 Task: Delete a repository you no longer need.
Action: Mouse moved to (1213, 76)
Screenshot: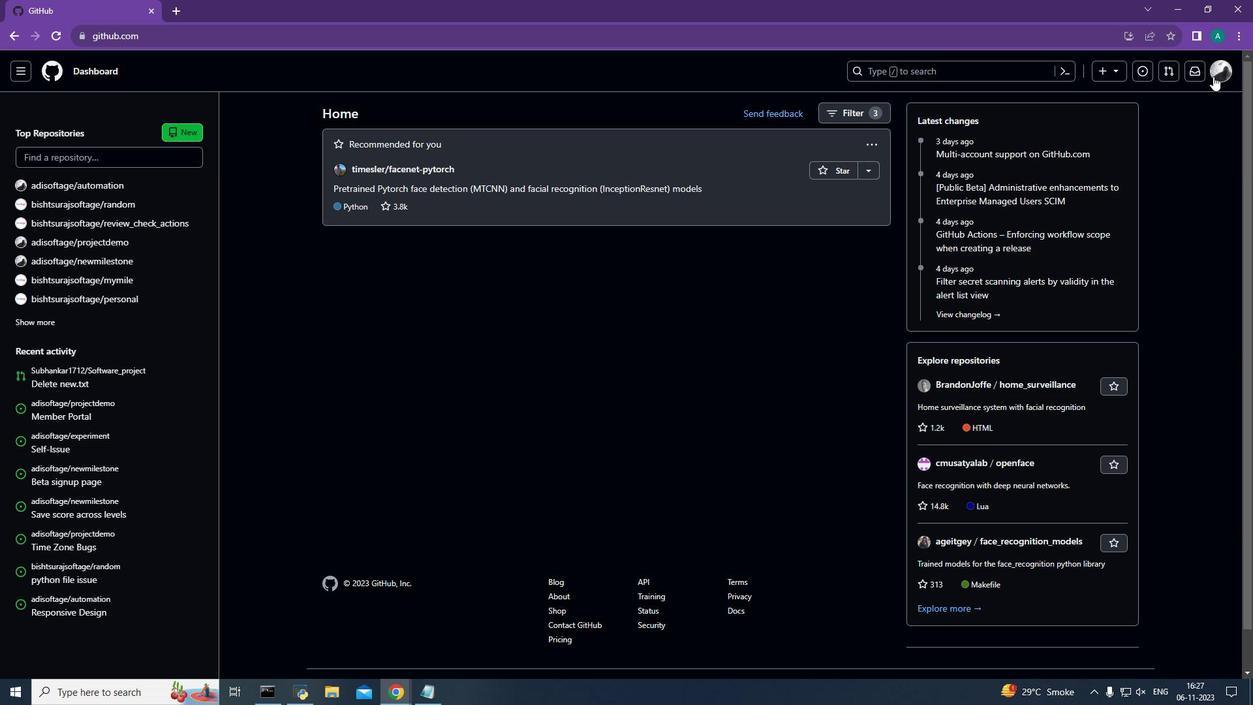 
Action: Mouse pressed left at (1213, 76)
Screenshot: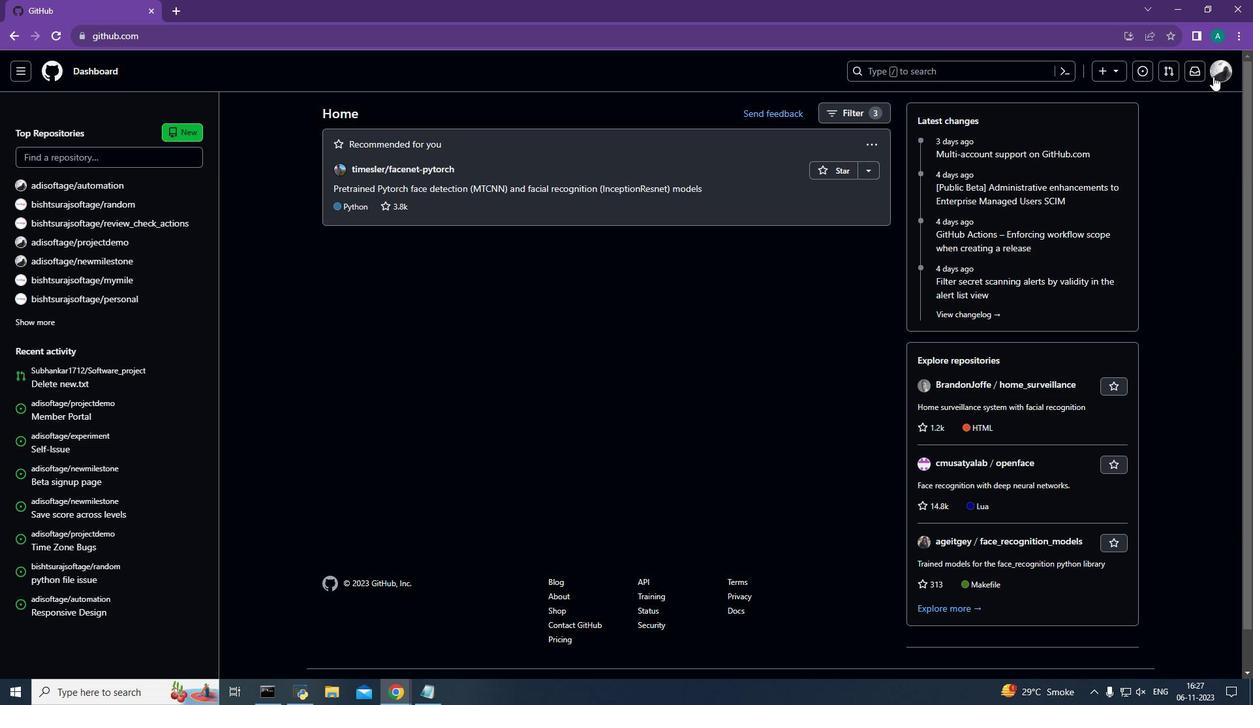 
Action: Mouse moved to (1063, 187)
Screenshot: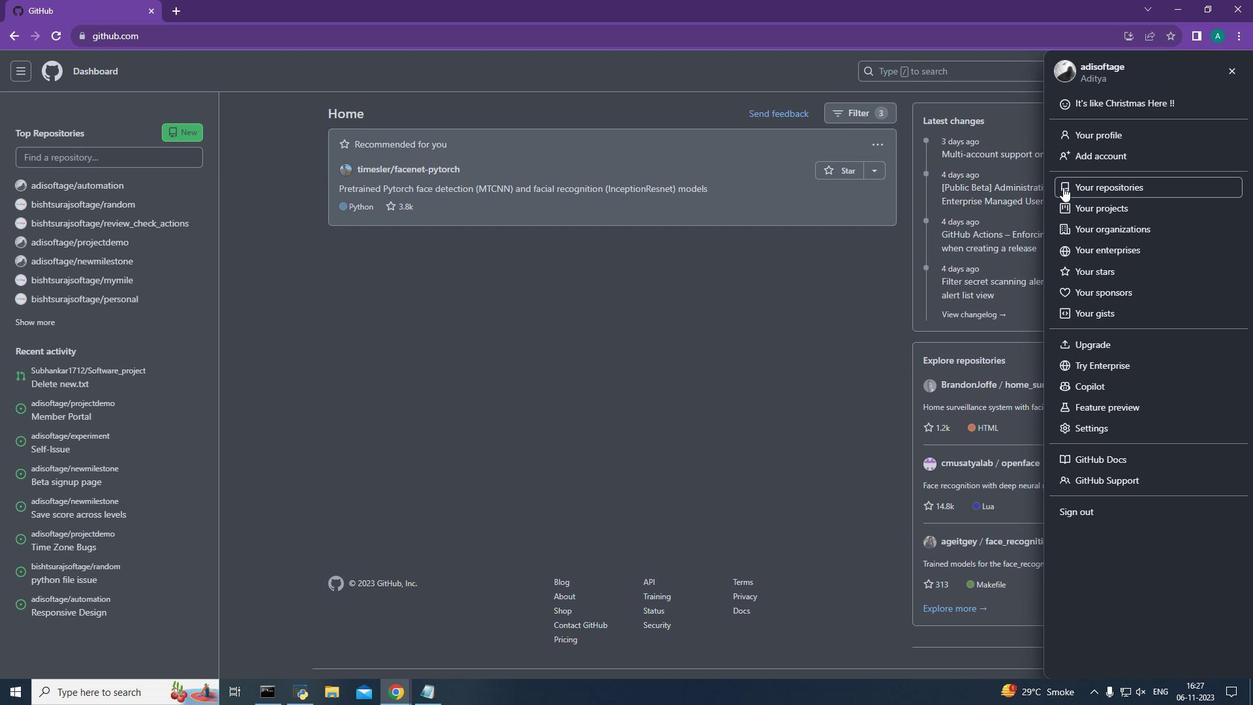 
Action: Mouse pressed left at (1063, 187)
Screenshot: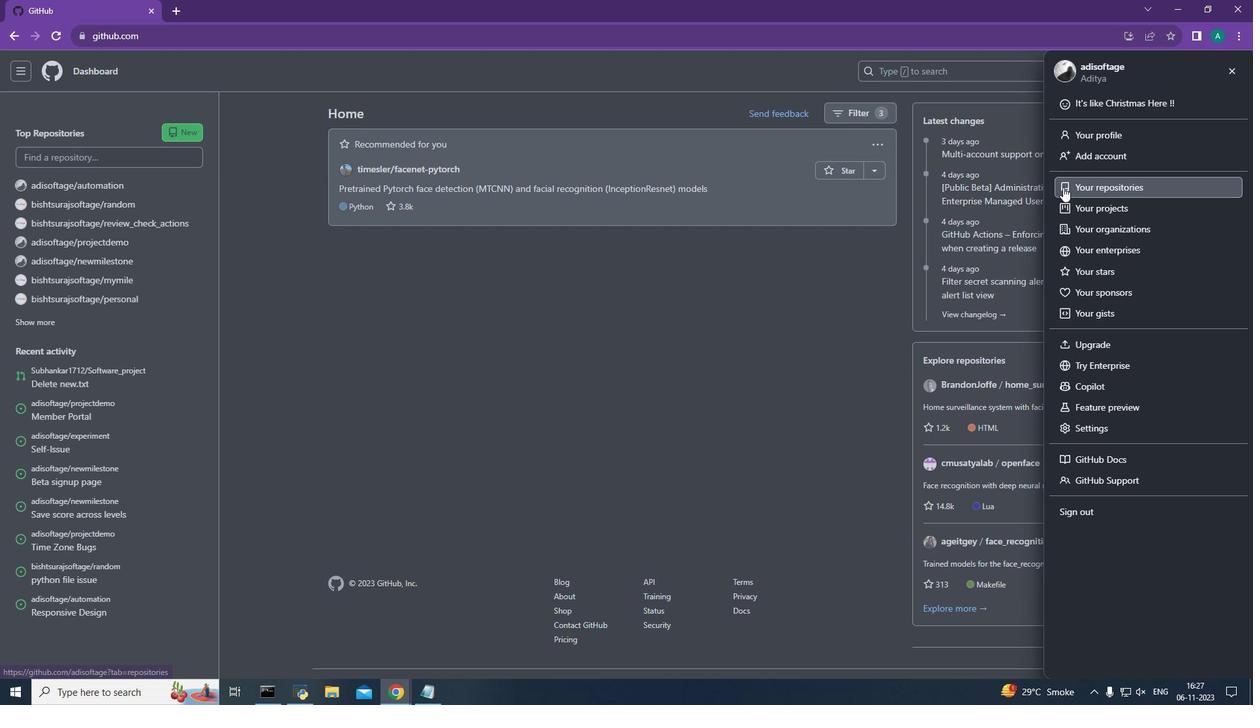 
Action: Mouse moved to (479, 365)
Screenshot: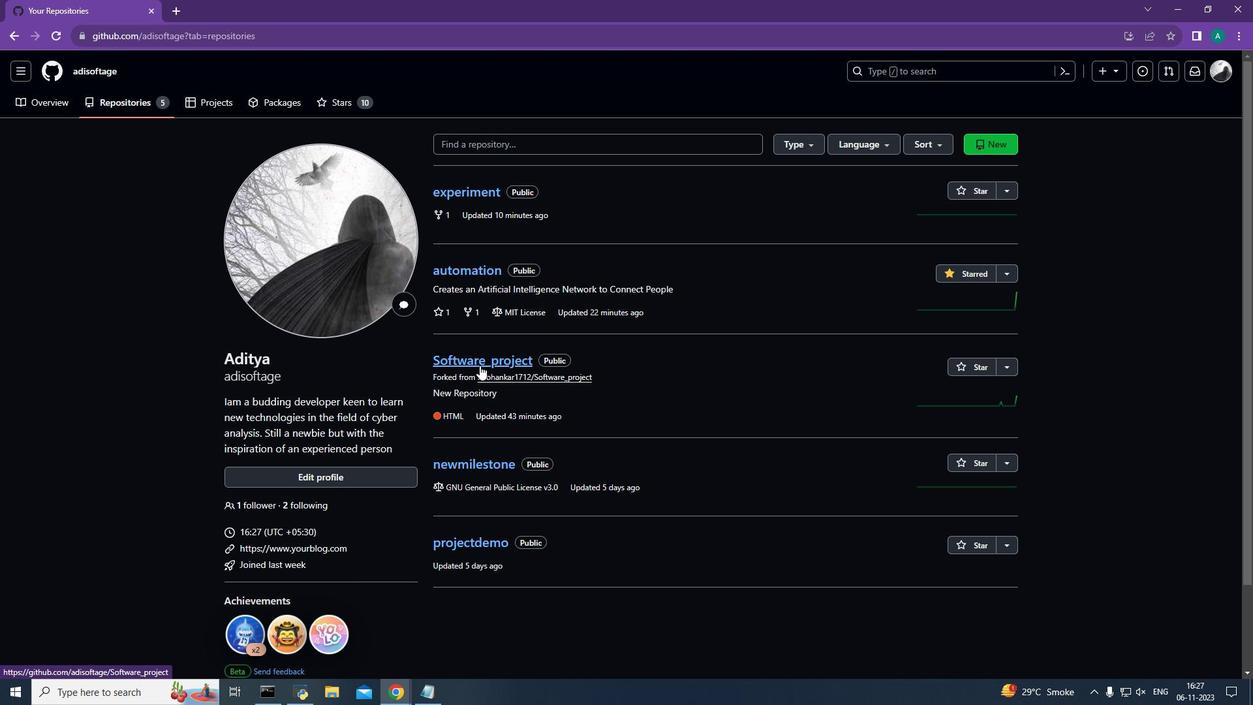 
Action: Mouse pressed left at (479, 365)
Screenshot: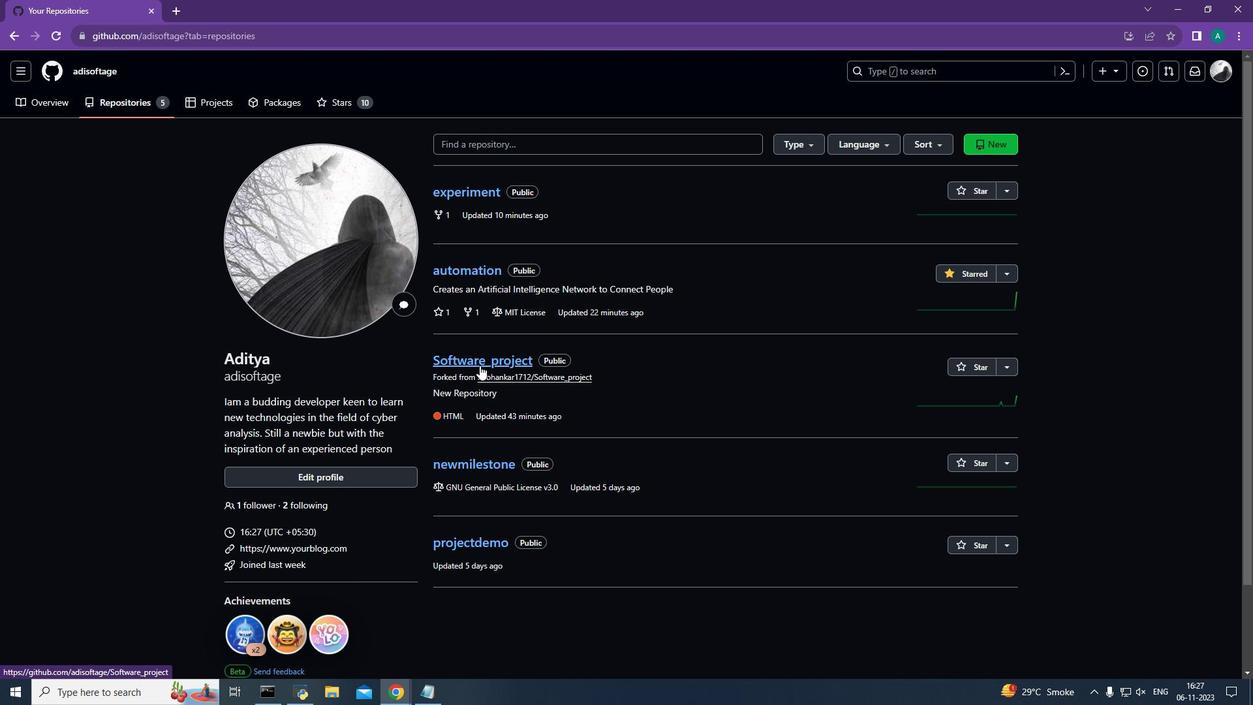 
Action: Mouse moved to (438, 95)
Screenshot: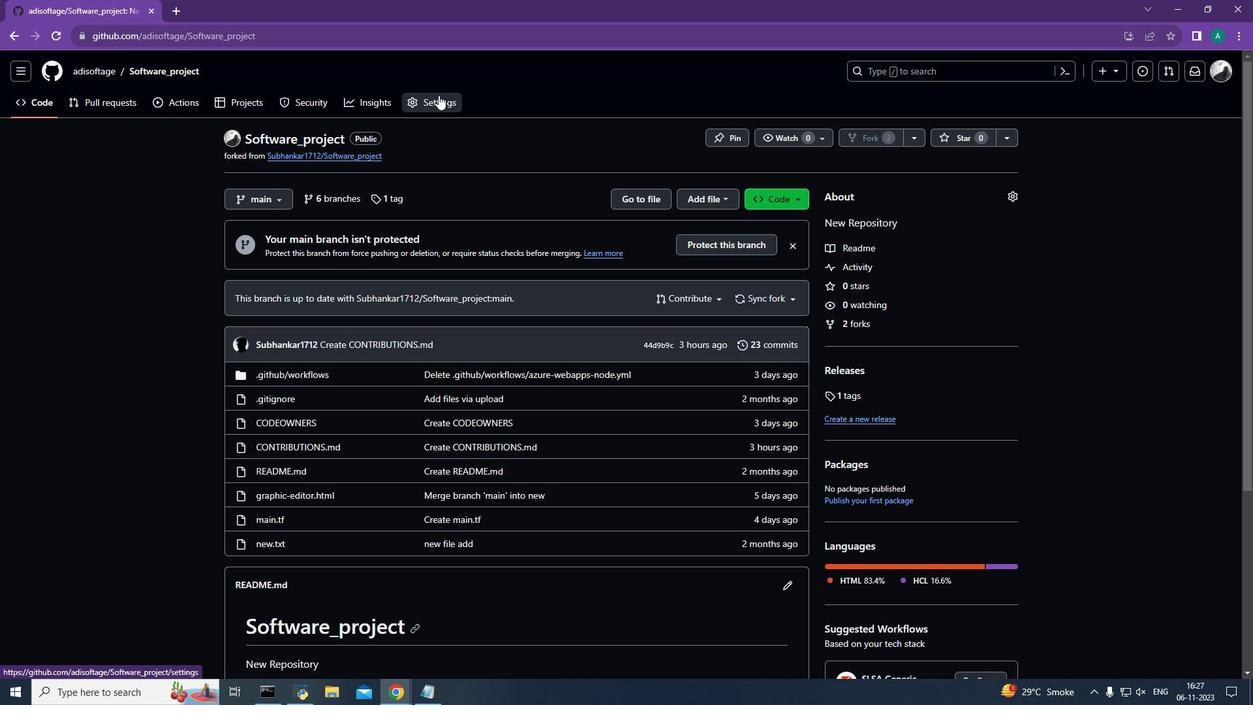 
Action: Mouse pressed left at (438, 95)
Screenshot: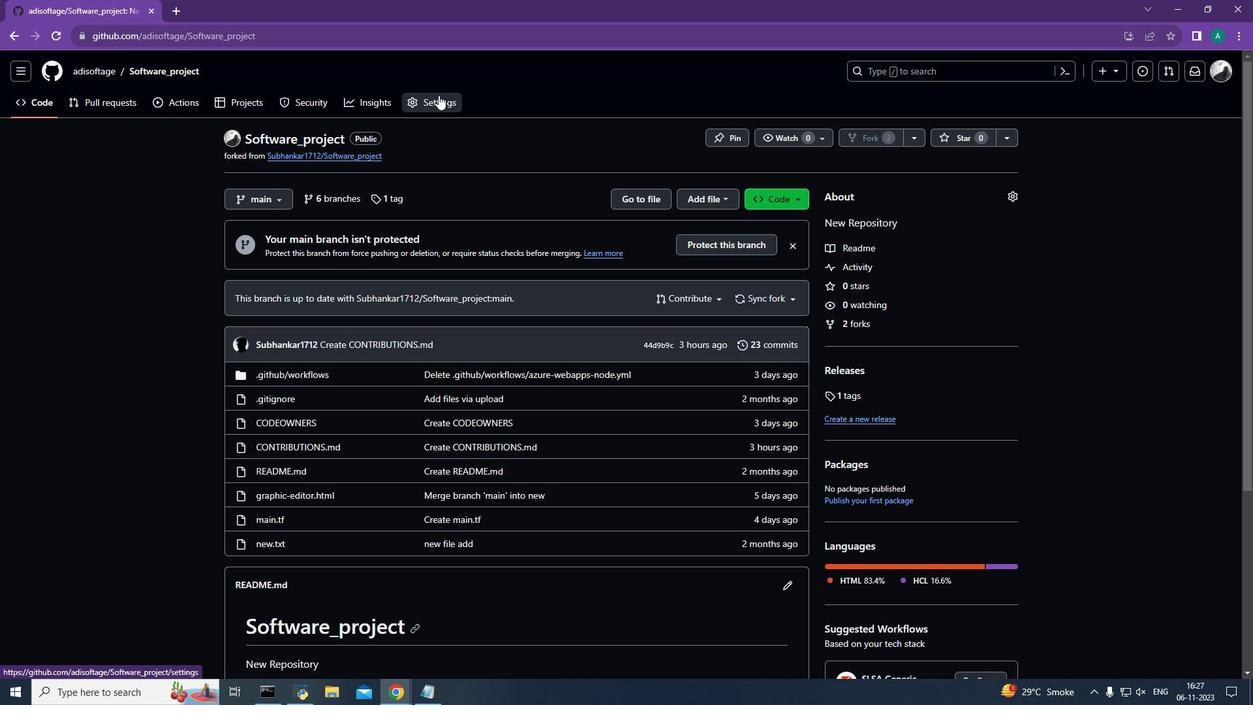 
Action: Mouse moved to (473, 242)
Screenshot: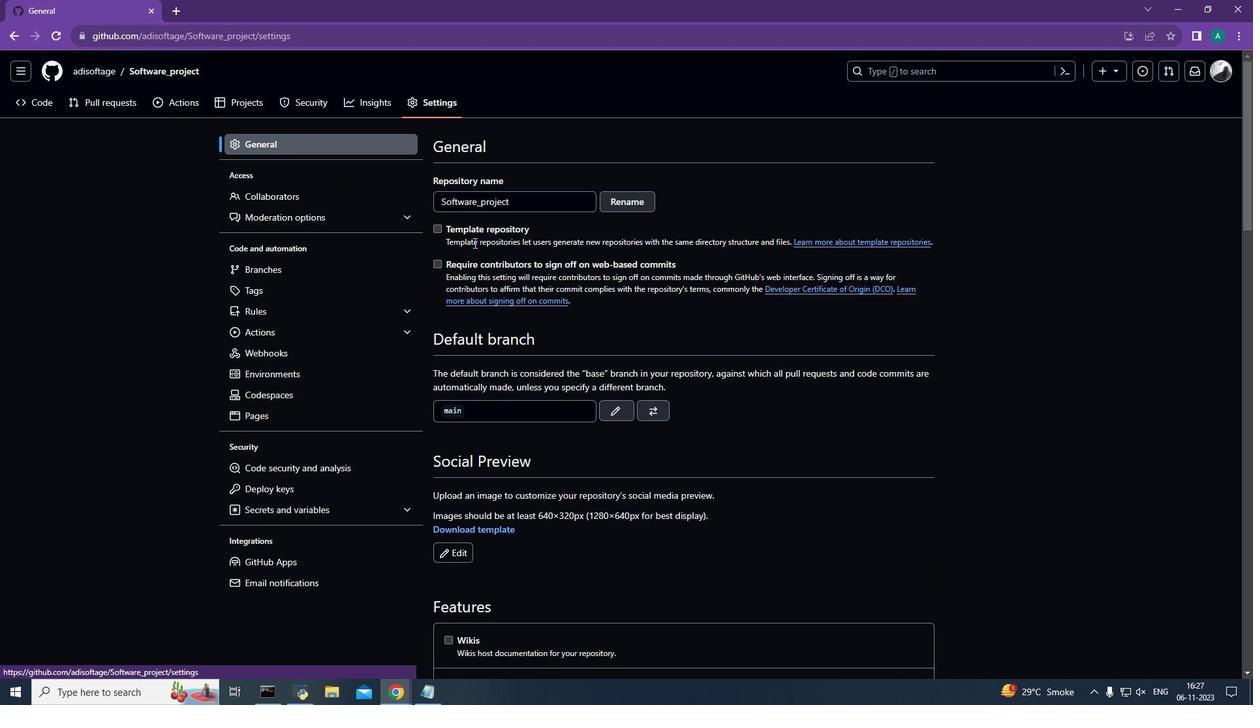 
Action: Mouse scrolled (473, 242) with delta (0, 0)
Screenshot: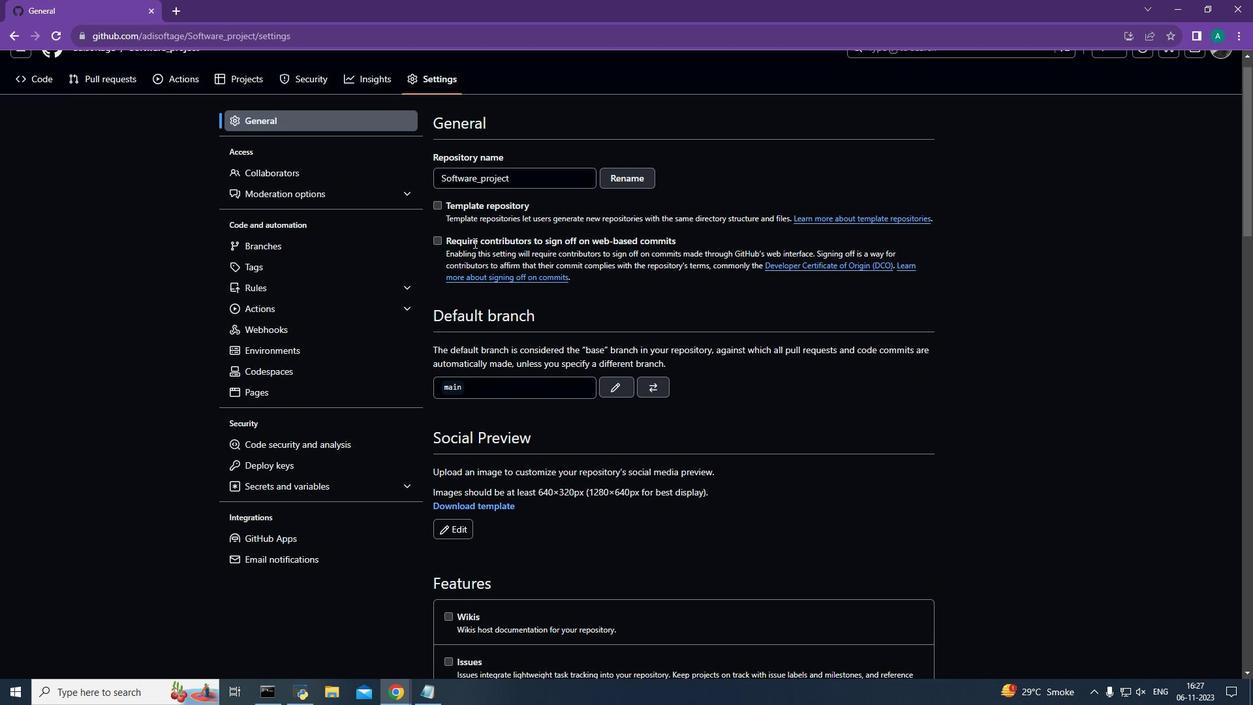 
Action: Mouse scrolled (473, 242) with delta (0, 0)
Screenshot: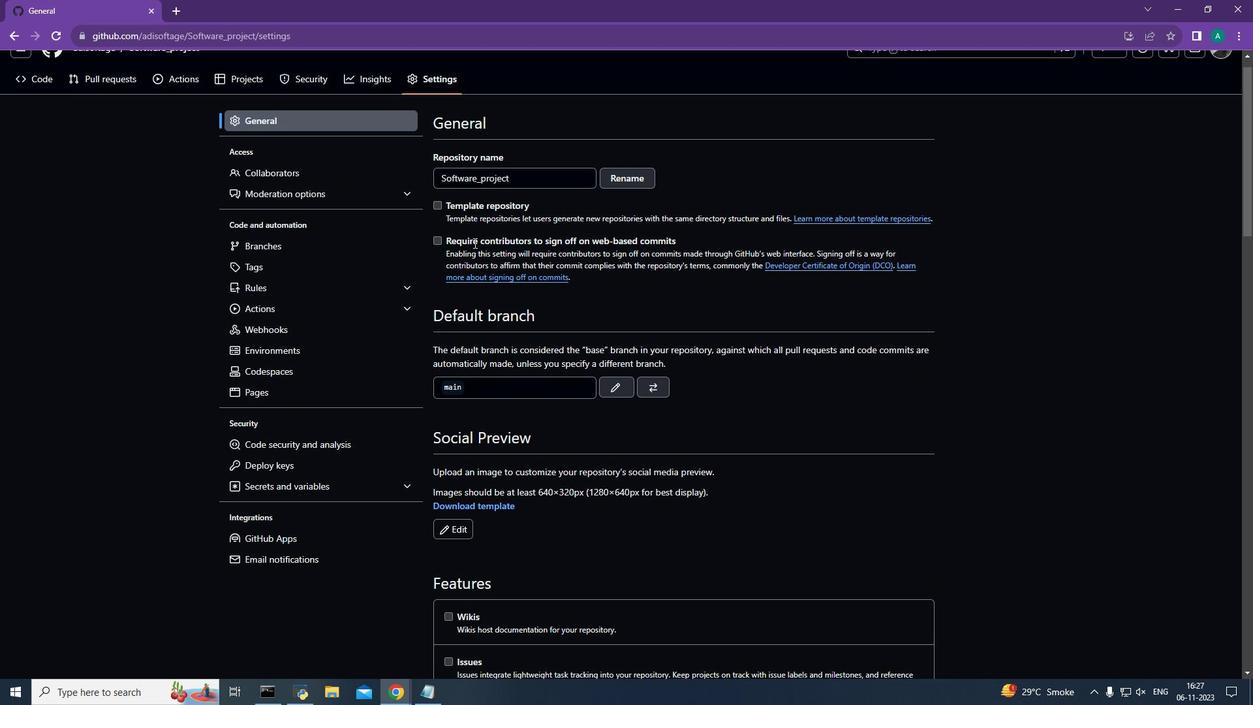 
Action: Mouse scrolled (473, 242) with delta (0, 0)
Screenshot: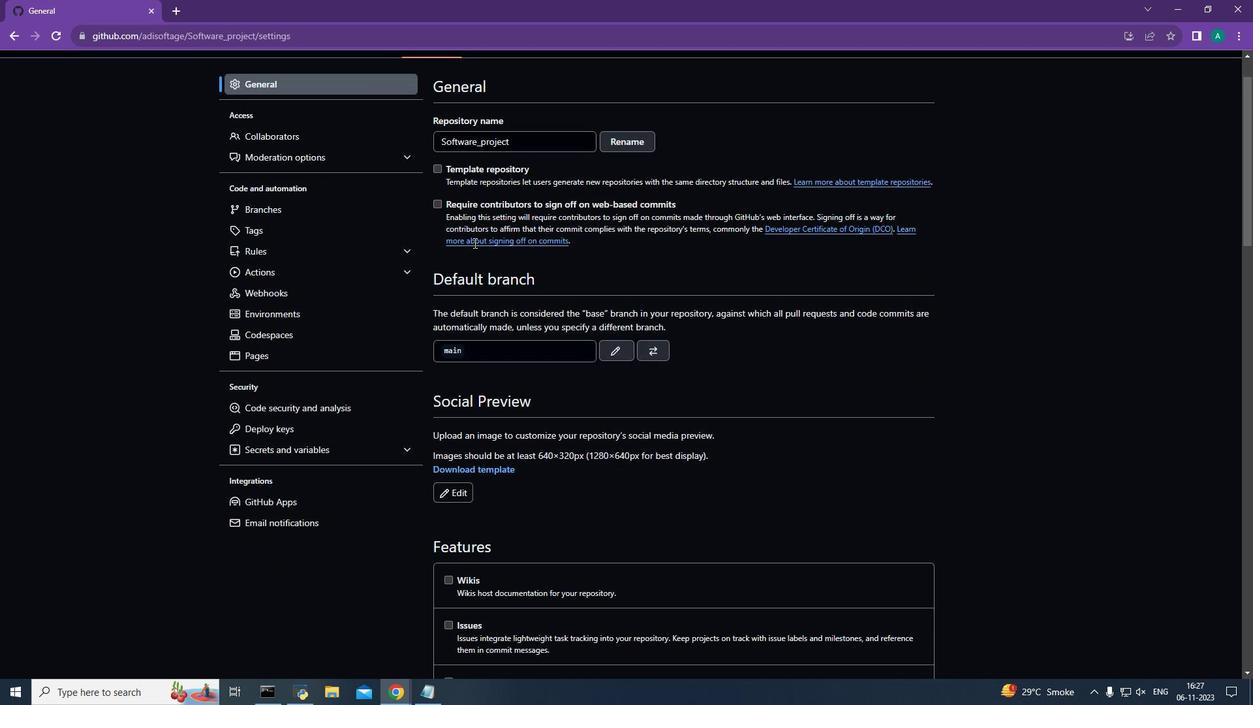 
Action: Mouse scrolled (473, 242) with delta (0, 0)
Screenshot: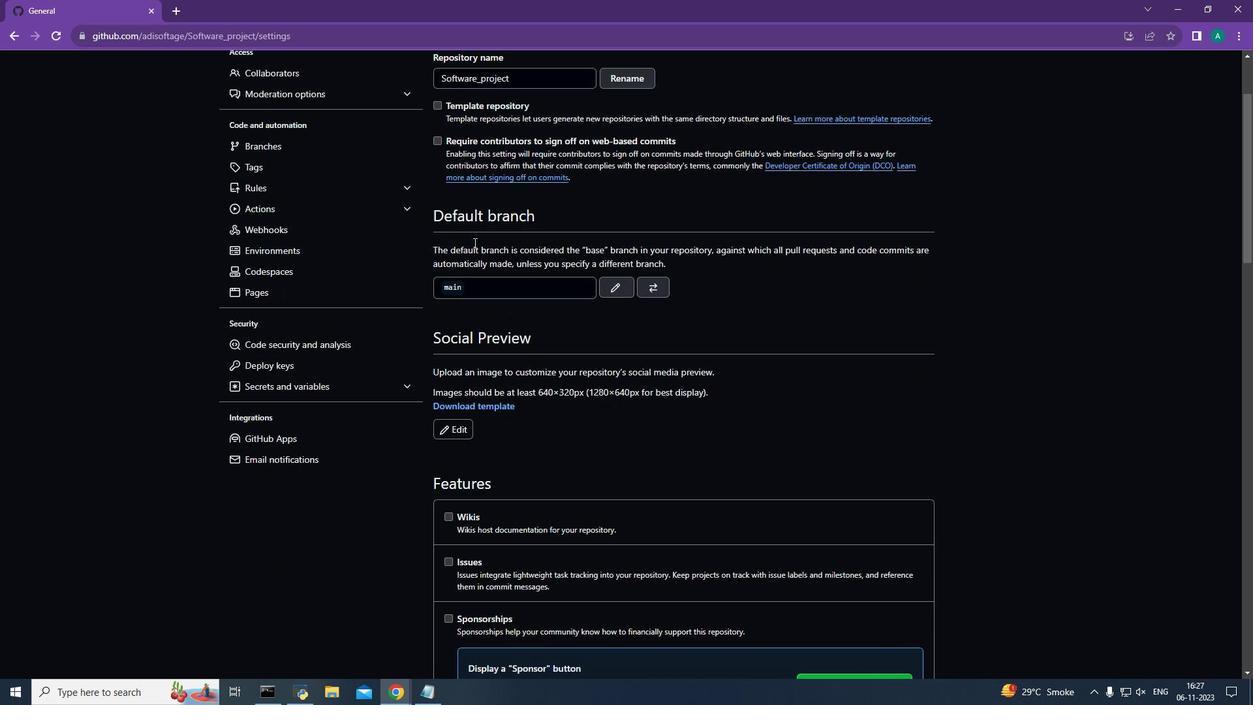 
Action: Mouse moved to (515, 250)
Screenshot: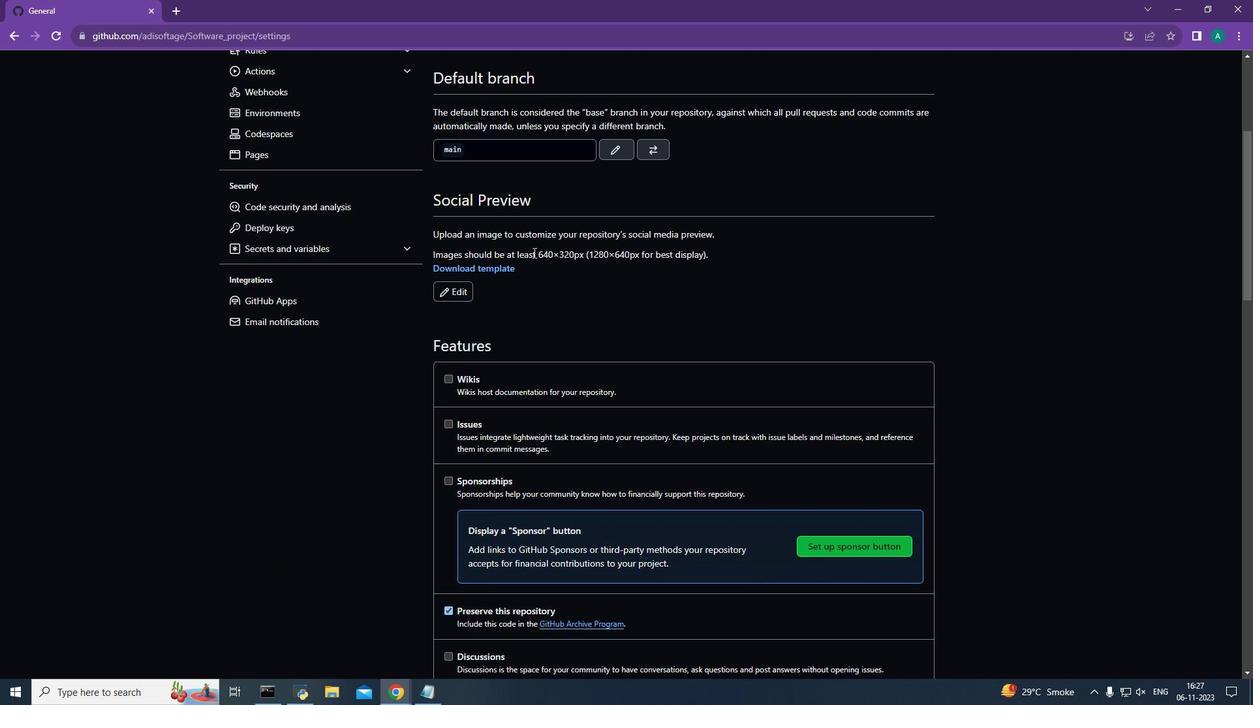 
Action: Mouse scrolled (515, 250) with delta (0, 0)
Screenshot: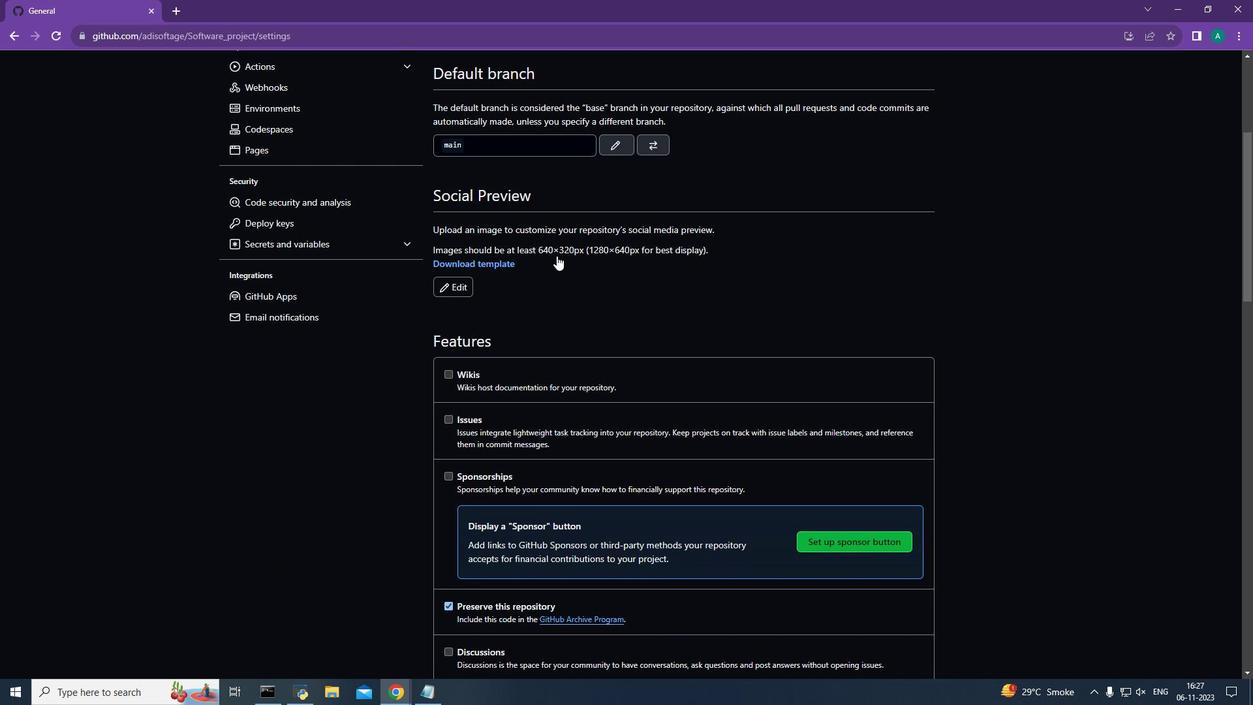 
Action: Mouse moved to (528, 252)
Screenshot: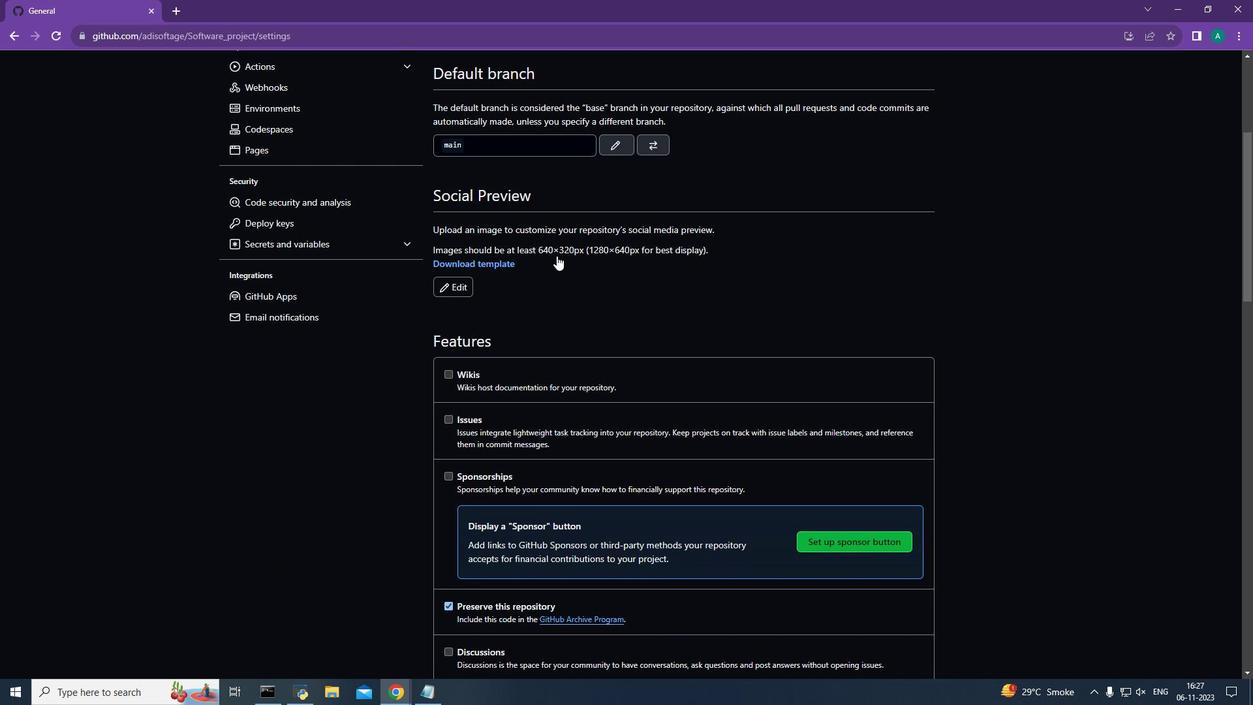 
Action: Mouse scrolled (528, 251) with delta (0, 0)
Screenshot: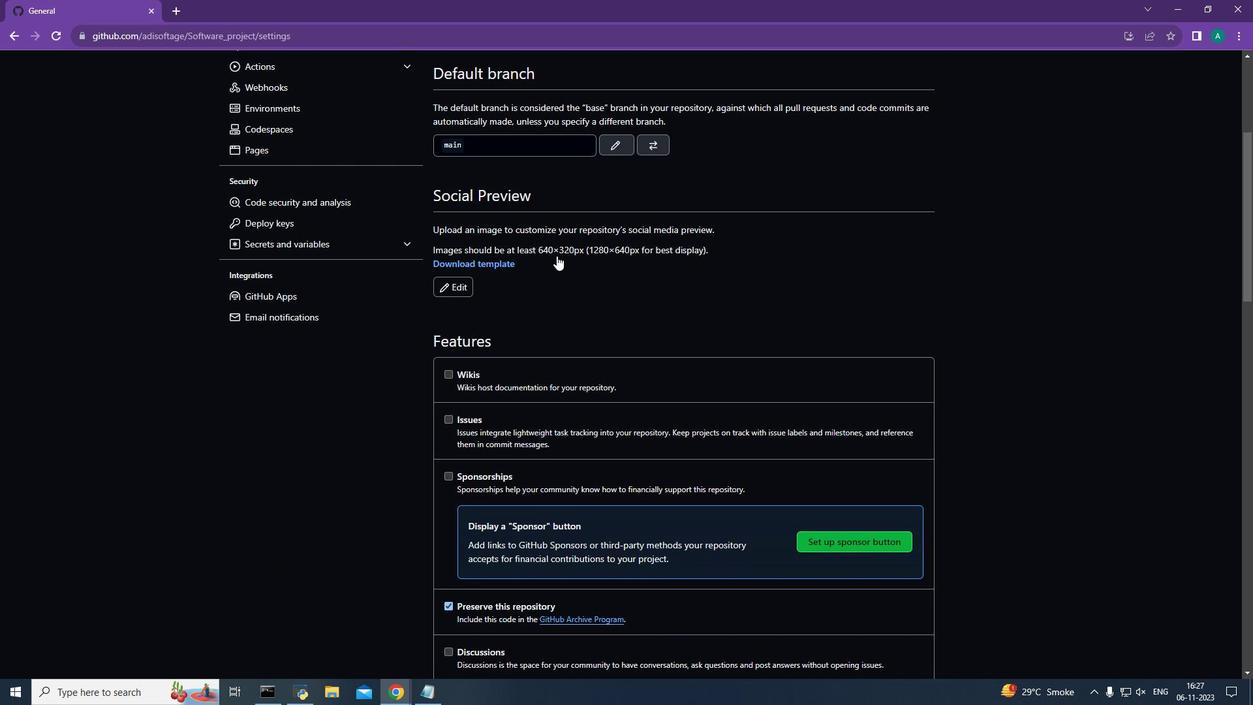 
Action: Mouse moved to (552, 255)
Screenshot: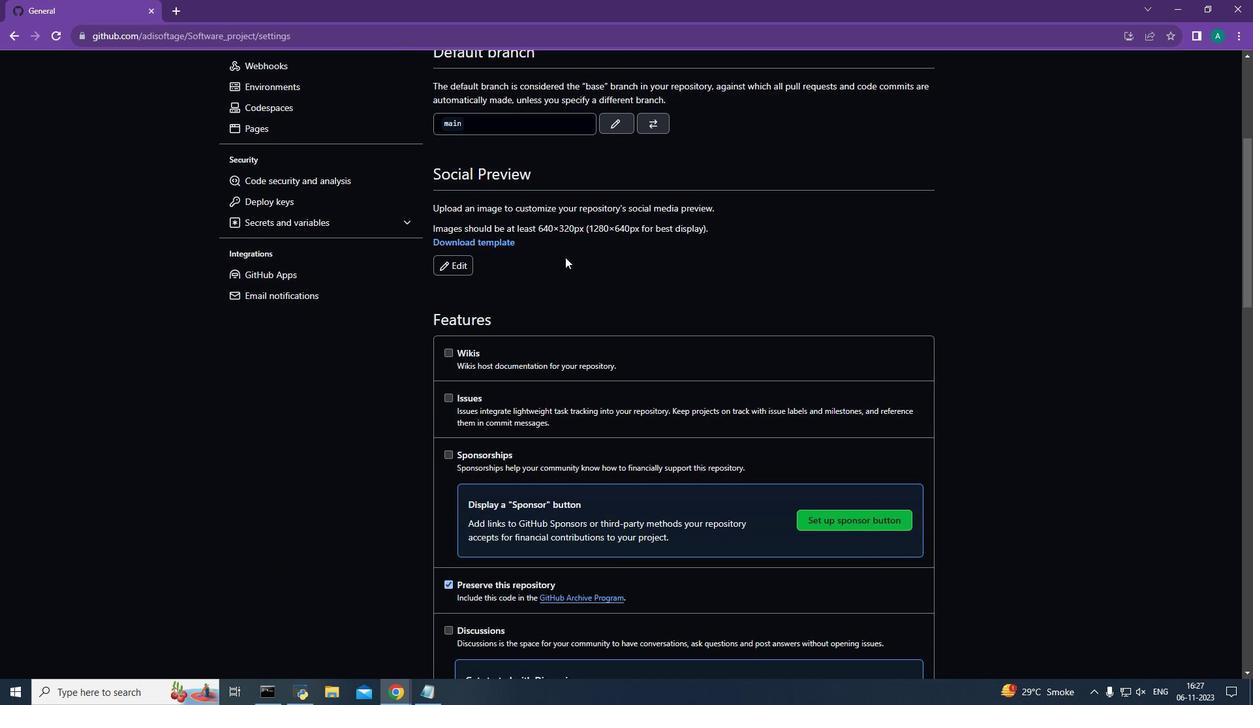 
Action: Mouse scrolled (549, 254) with delta (0, 0)
Screenshot: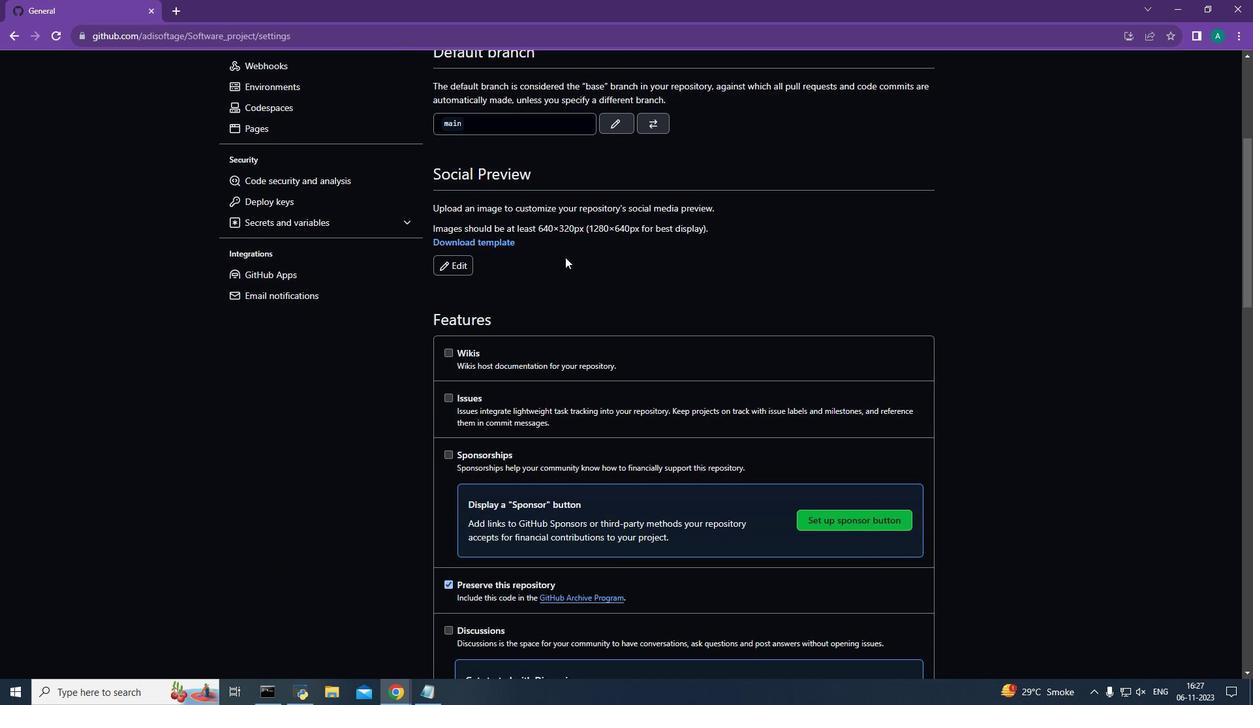 
Action: Mouse moved to (567, 257)
Screenshot: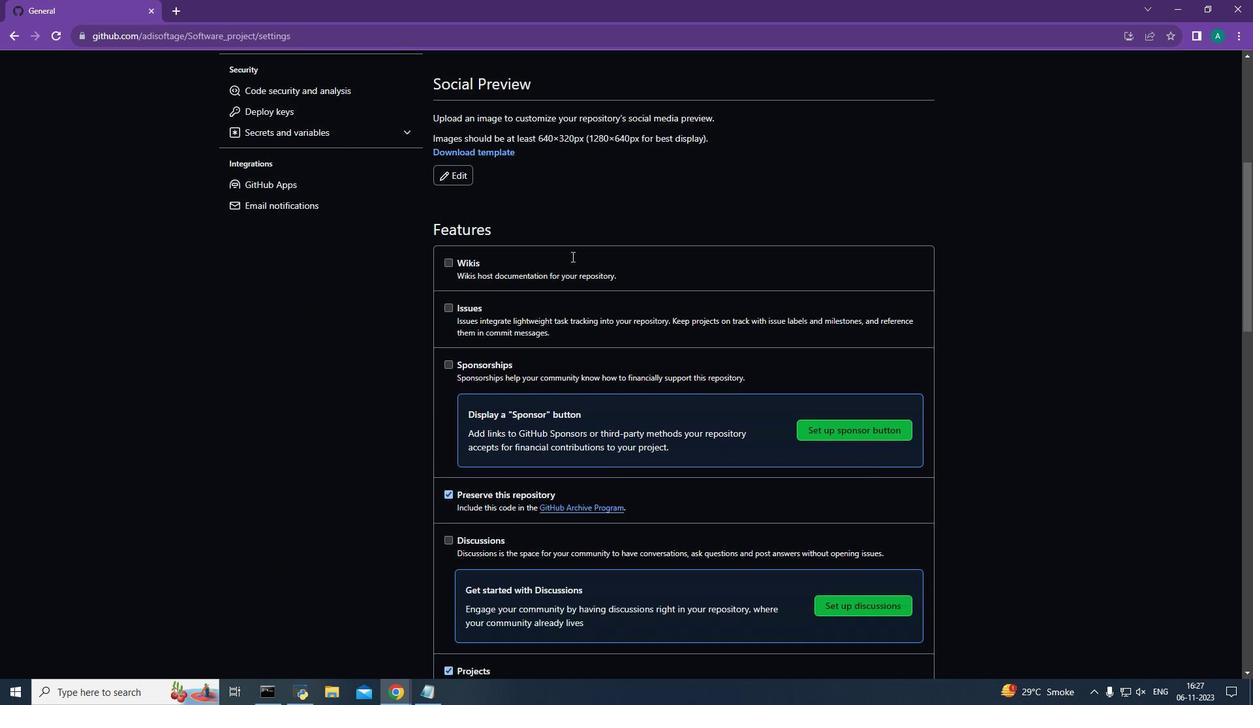 
Action: Mouse scrolled (567, 256) with delta (0, 0)
Screenshot: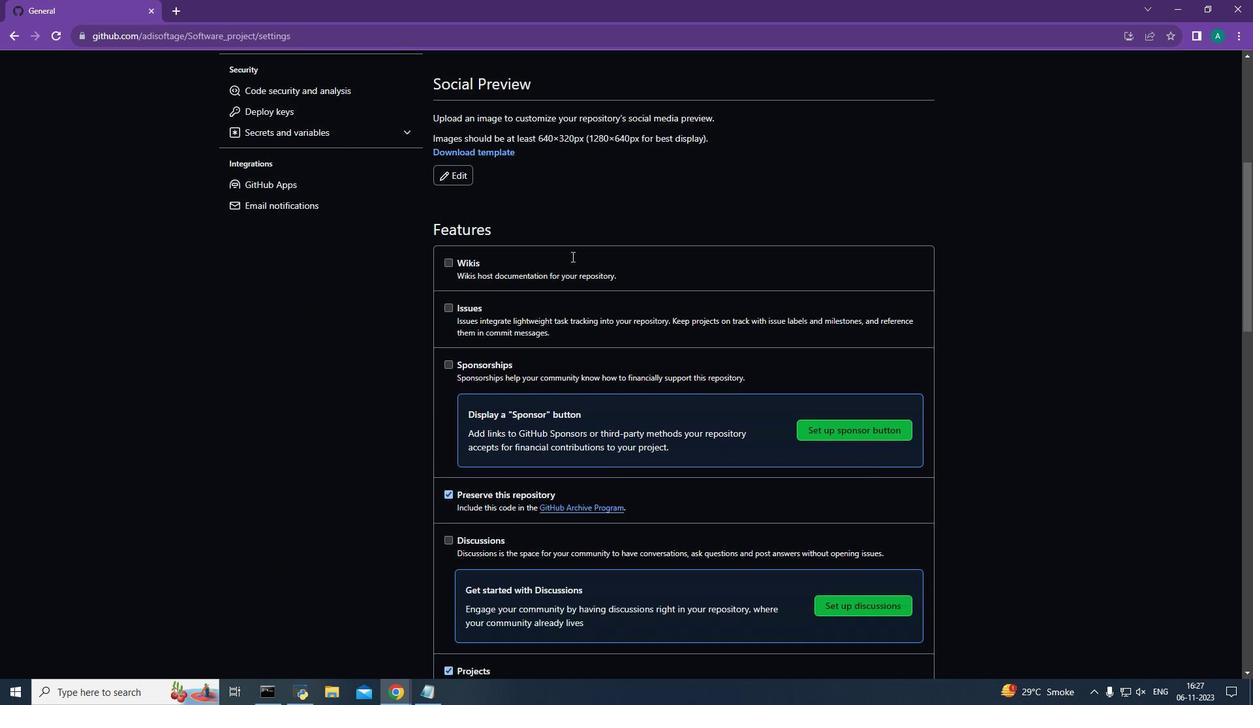 
Action: Mouse moved to (589, 267)
Screenshot: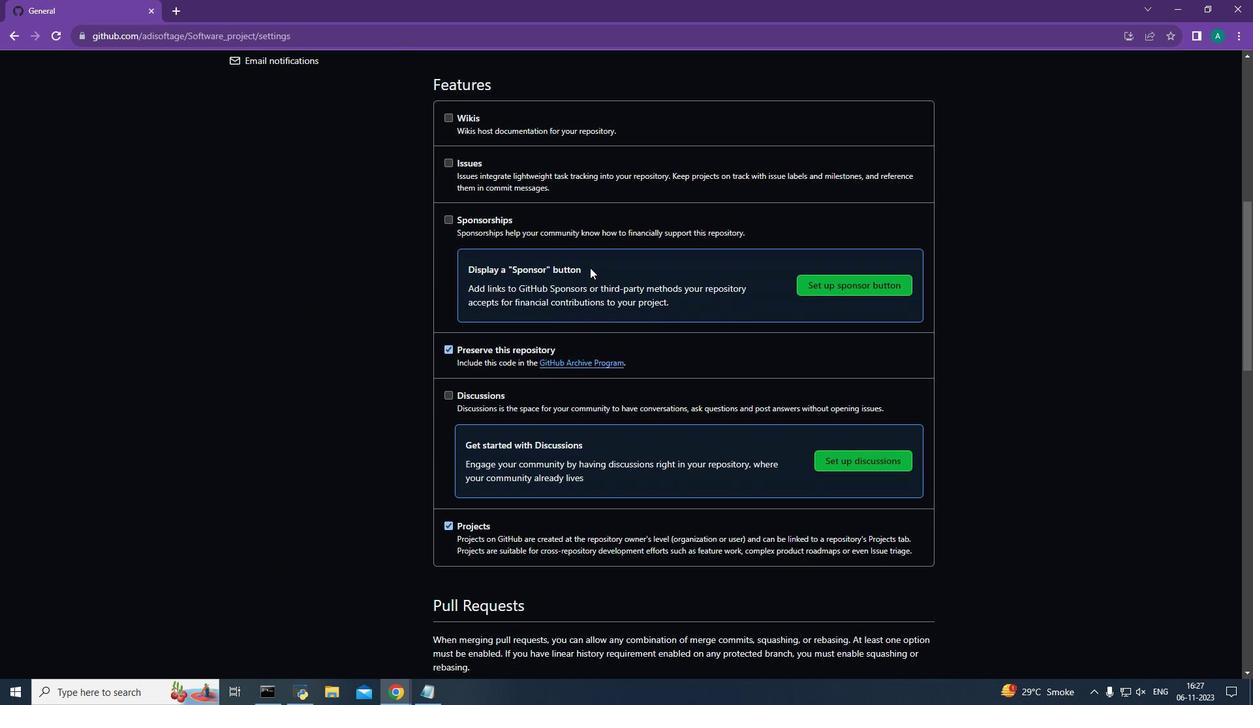 
Action: Mouse scrolled (589, 267) with delta (0, 0)
Screenshot: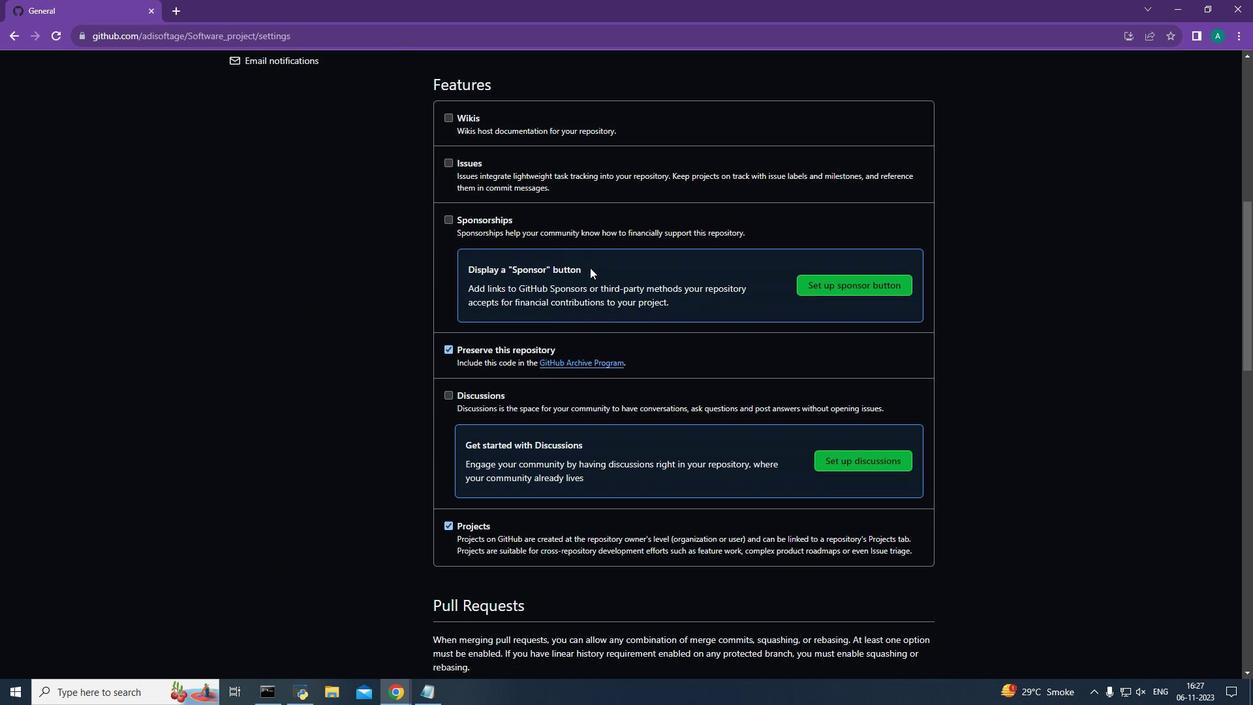 
Action: Mouse moved to (590, 267)
Screenshot: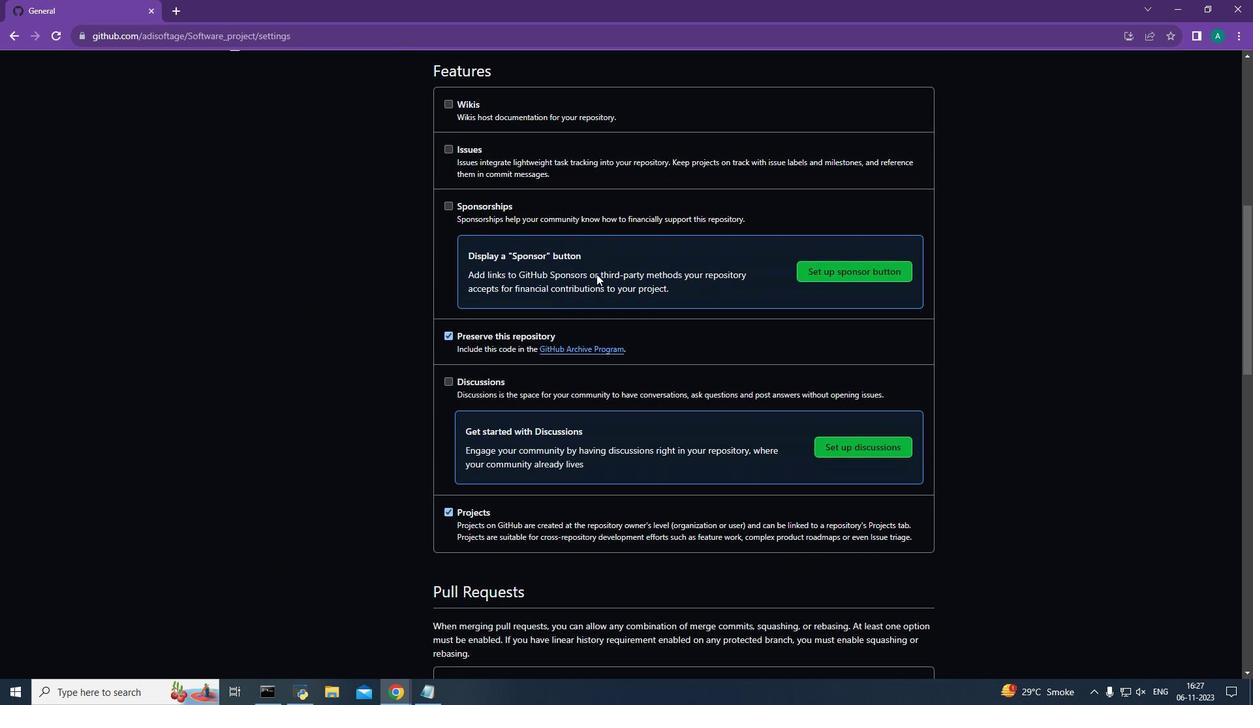 
Action: Mouse scrolled (590, 267) with delta (0, 0)
Screenshot: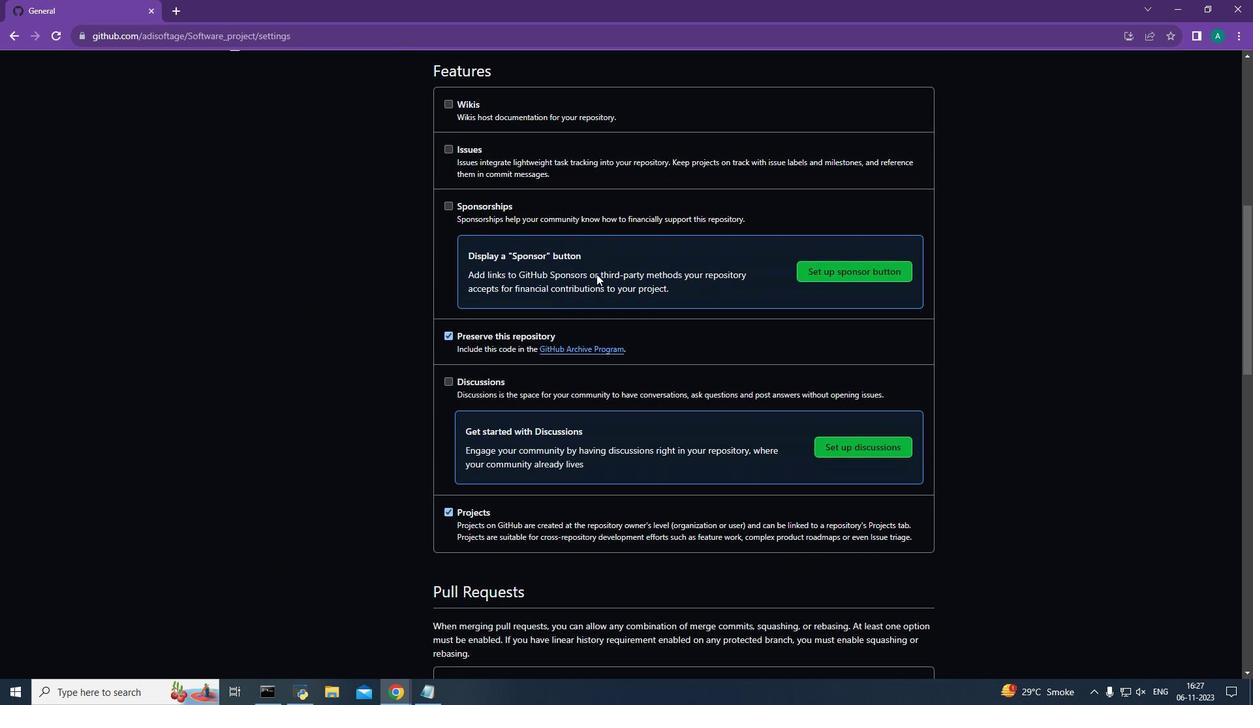 
Action: Mouse scrolled (590, 267) with delta (0, 0)
Screenshot: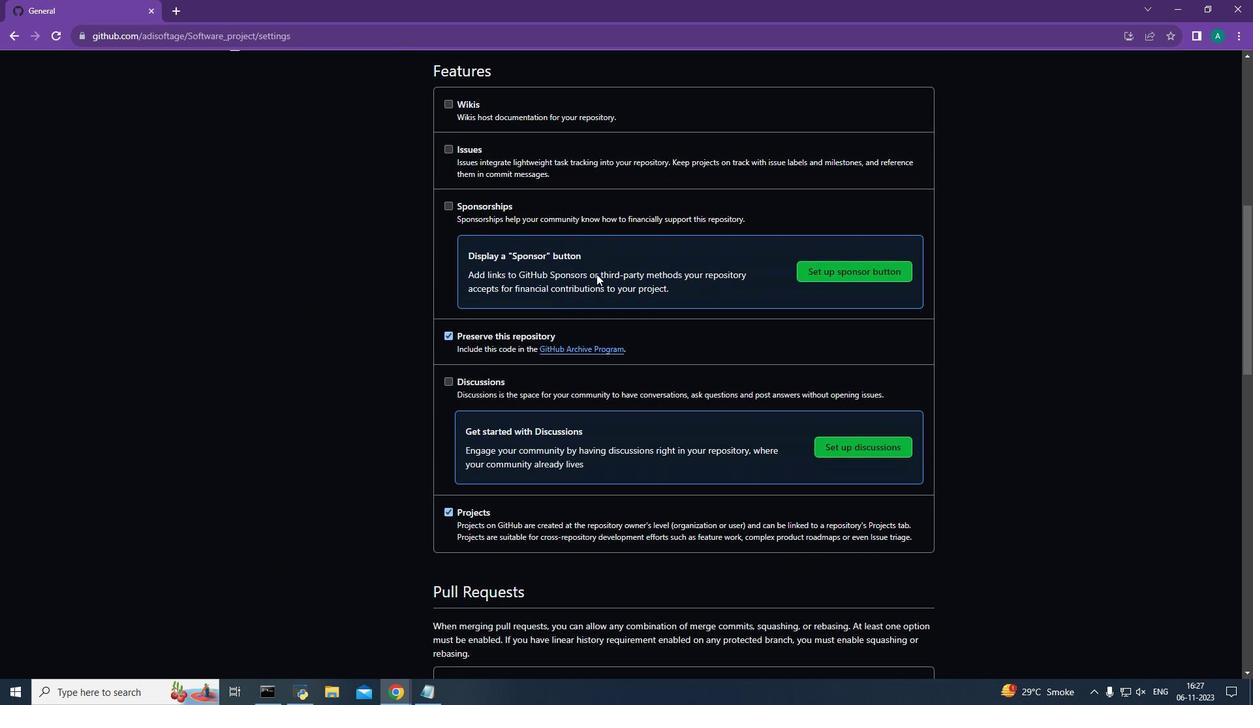 
Action: Mouse scrolled (590, 267) with delta (0, 0)
Screenshot: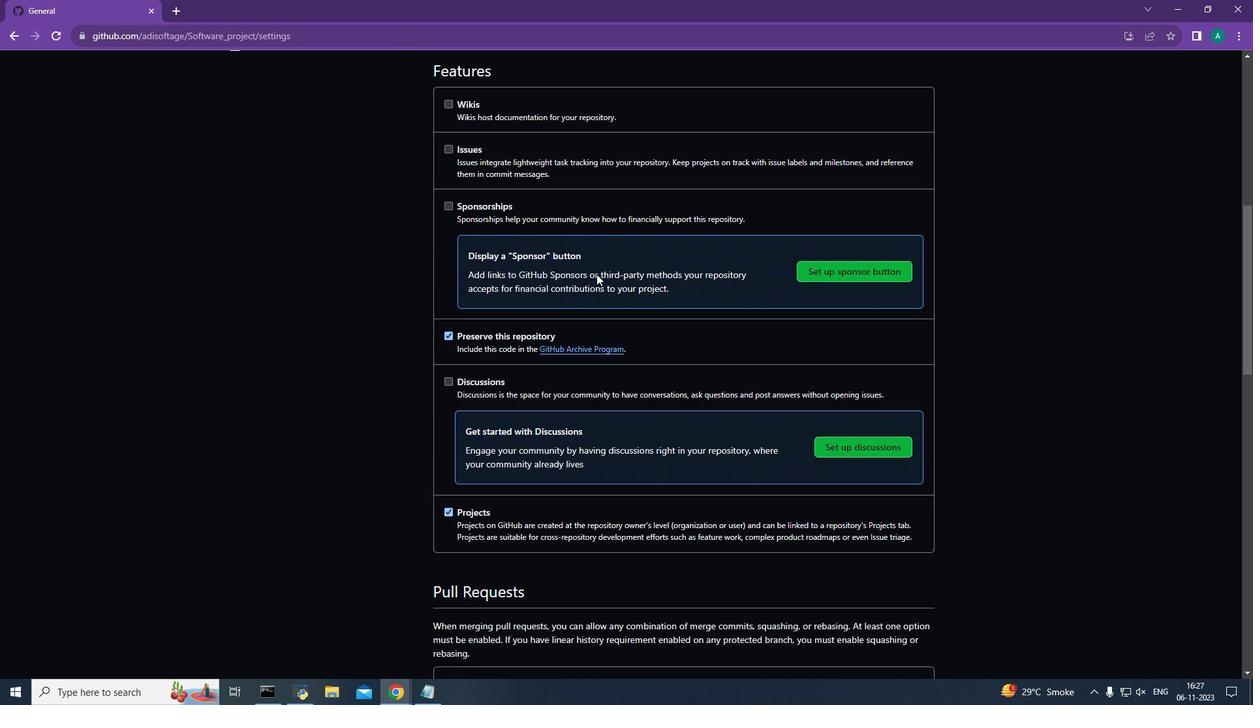 
Action: Mouse scrolled (590, 267) with delta (0, 0)
Screenshot: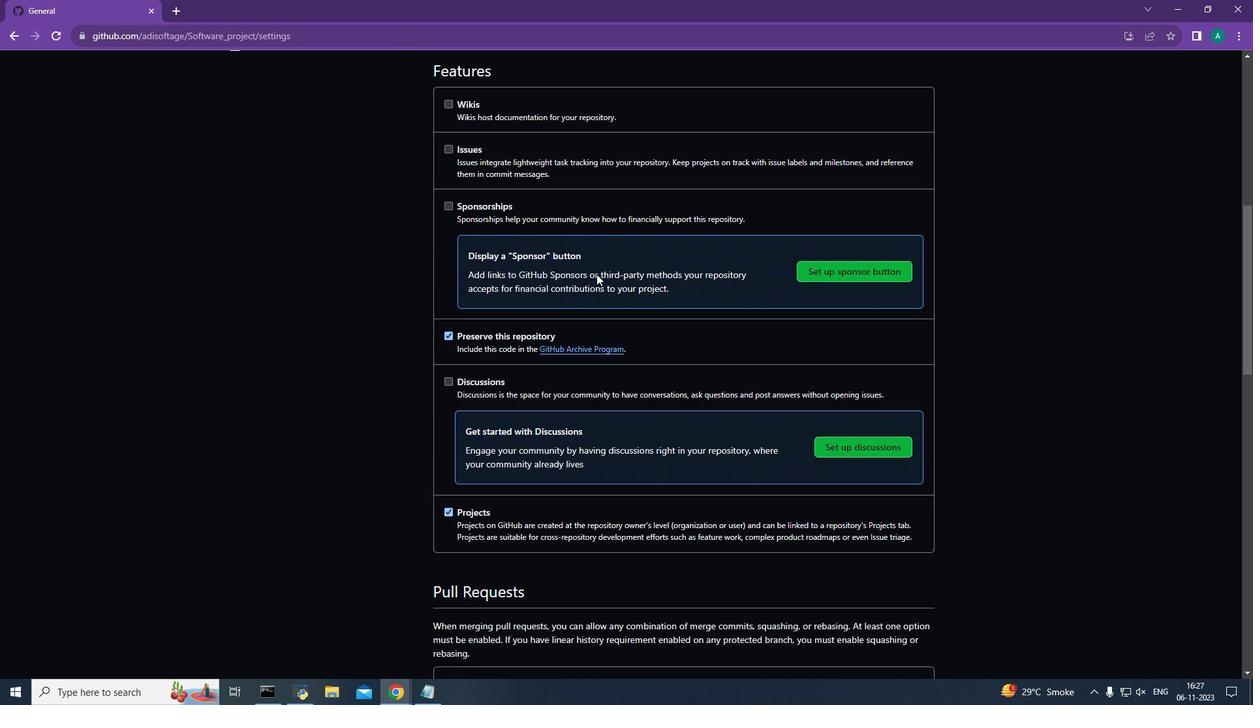 
Action: Mouse scrolled (590, 267) with delta (0, 0)
Screenshot: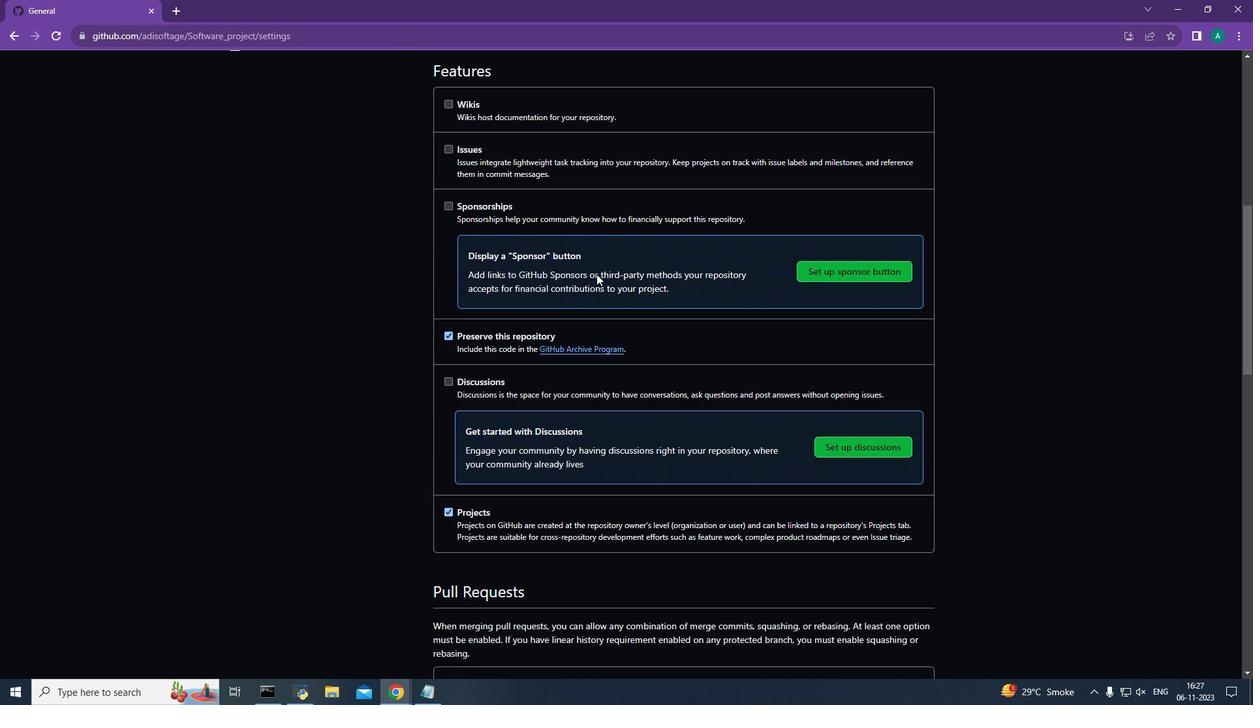 
Action: Mouse moved to (591, 269)
Screenshot: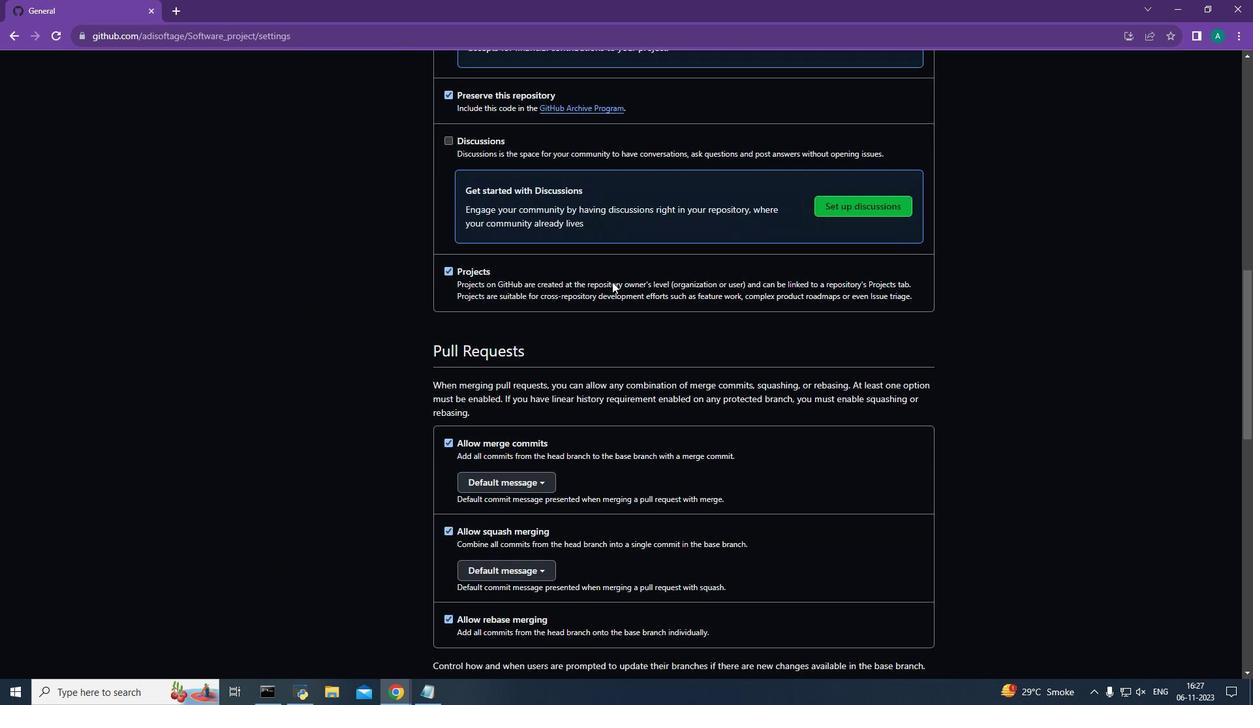 
Action: Mouse scrolled (591, 268) with delta (0, 0)
Screenshot: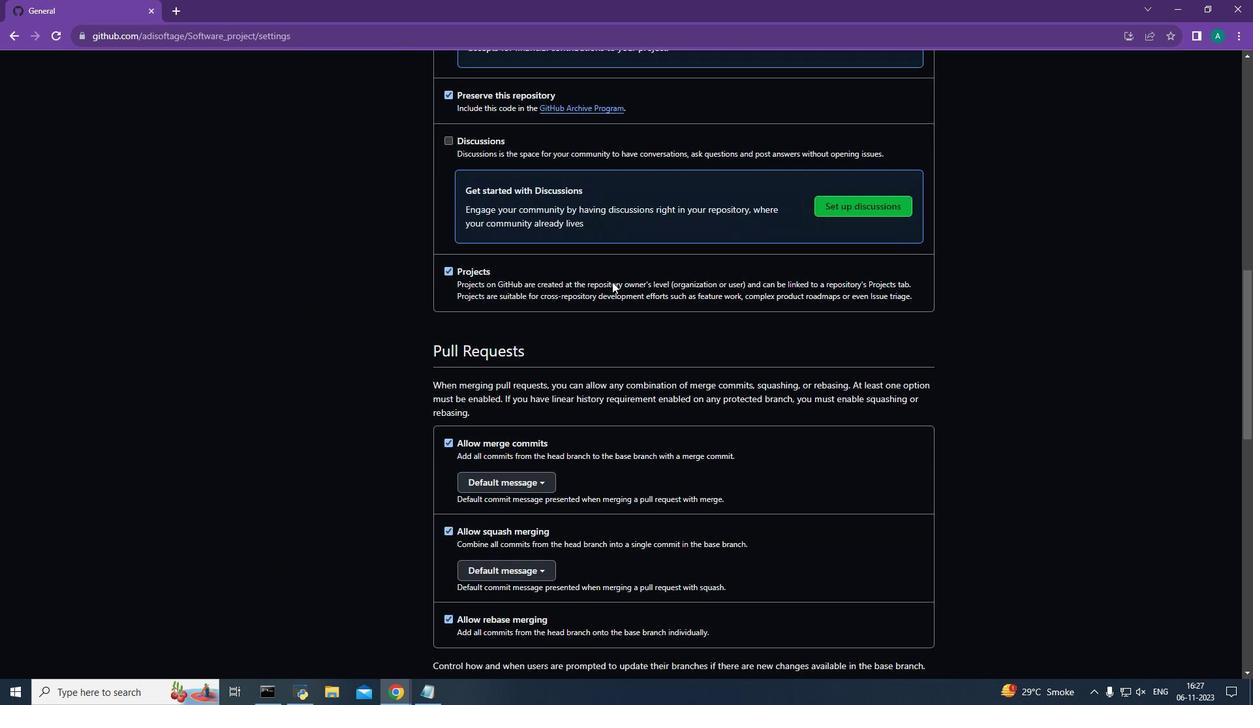 
Action: Mouse moved to (626, 354)
Screenshot: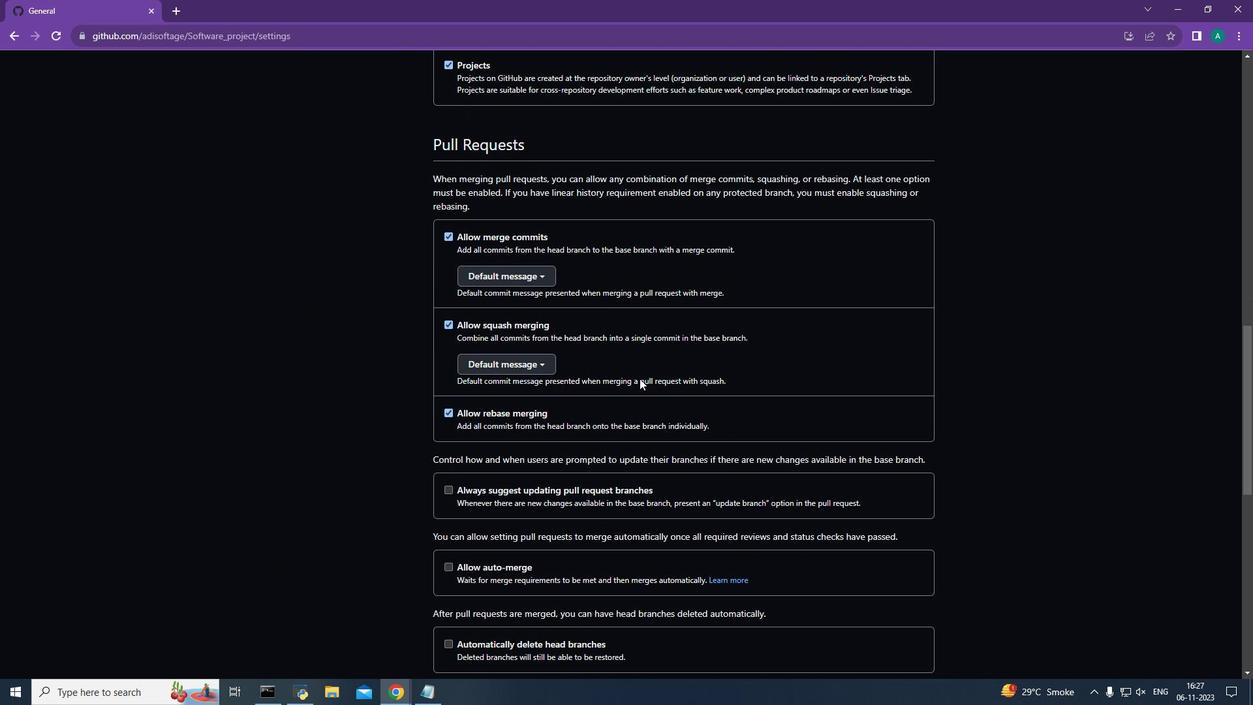 
Action: Mouse scrolled (626, 353) with delta (0, 0)
Screenshot: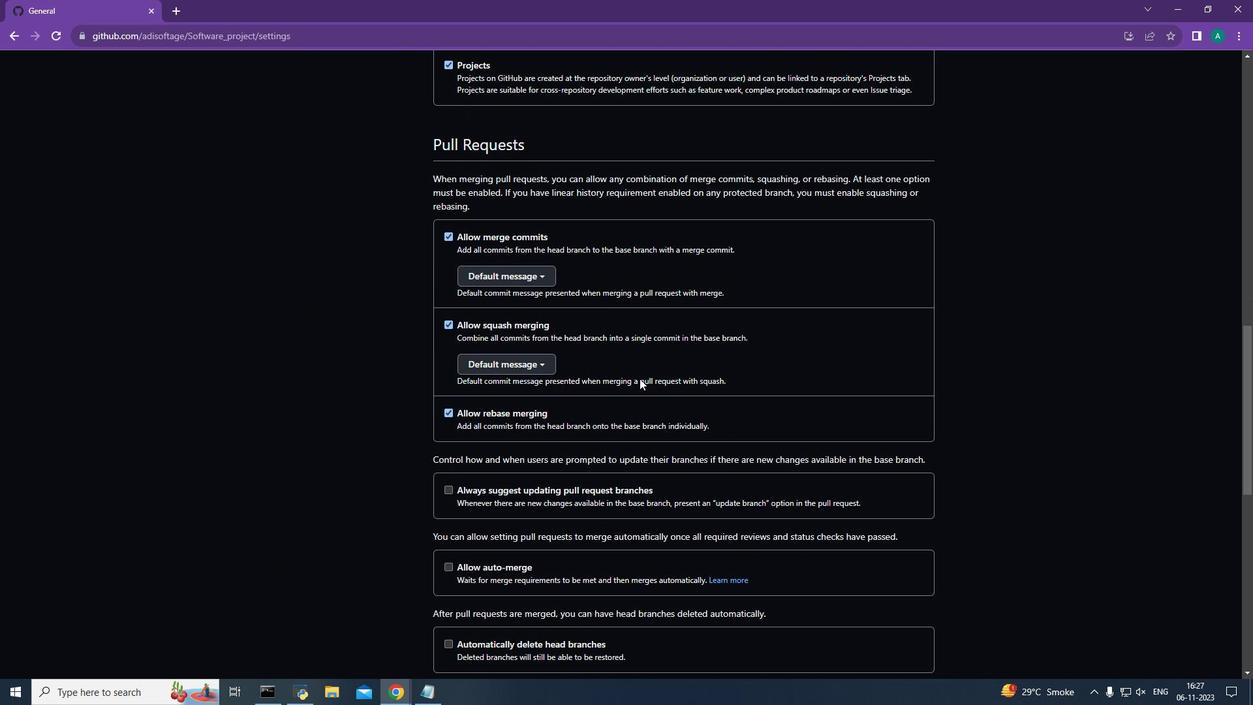 
Action: Mouse moved to (636, 375)
Screenshot: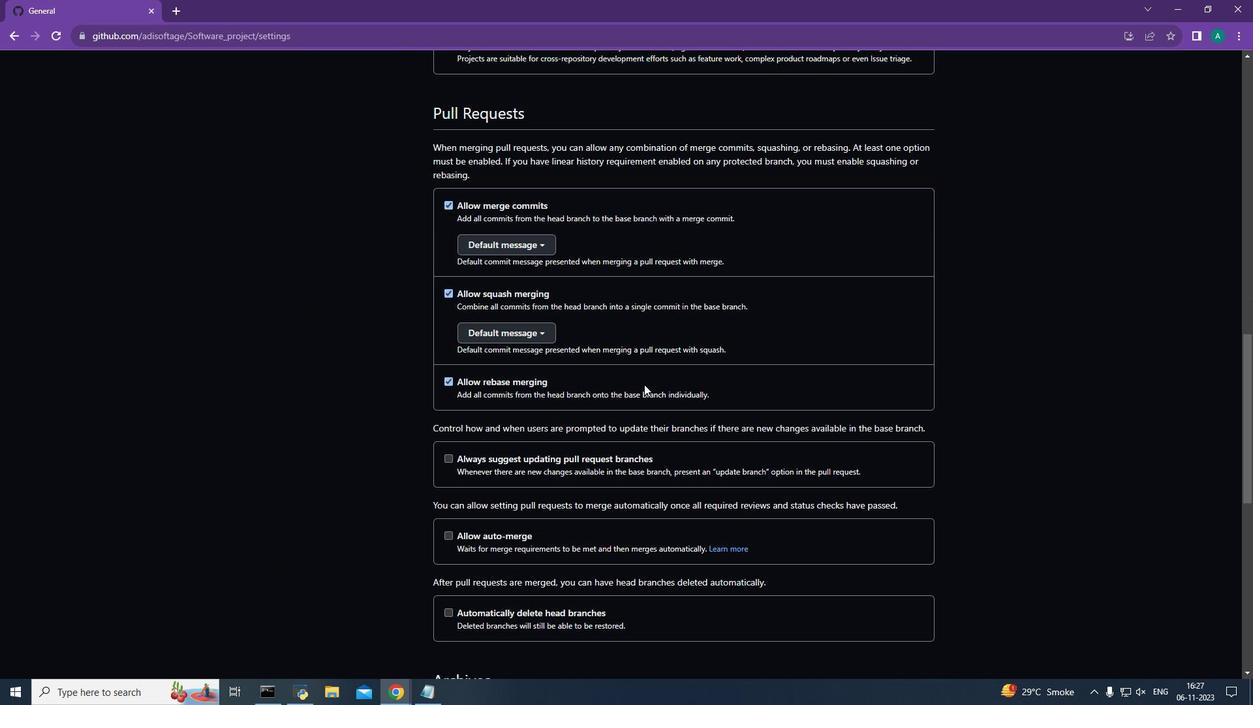 
Action: Mouse scrolled (633, 370) with delta (0, 0)
Screenshot: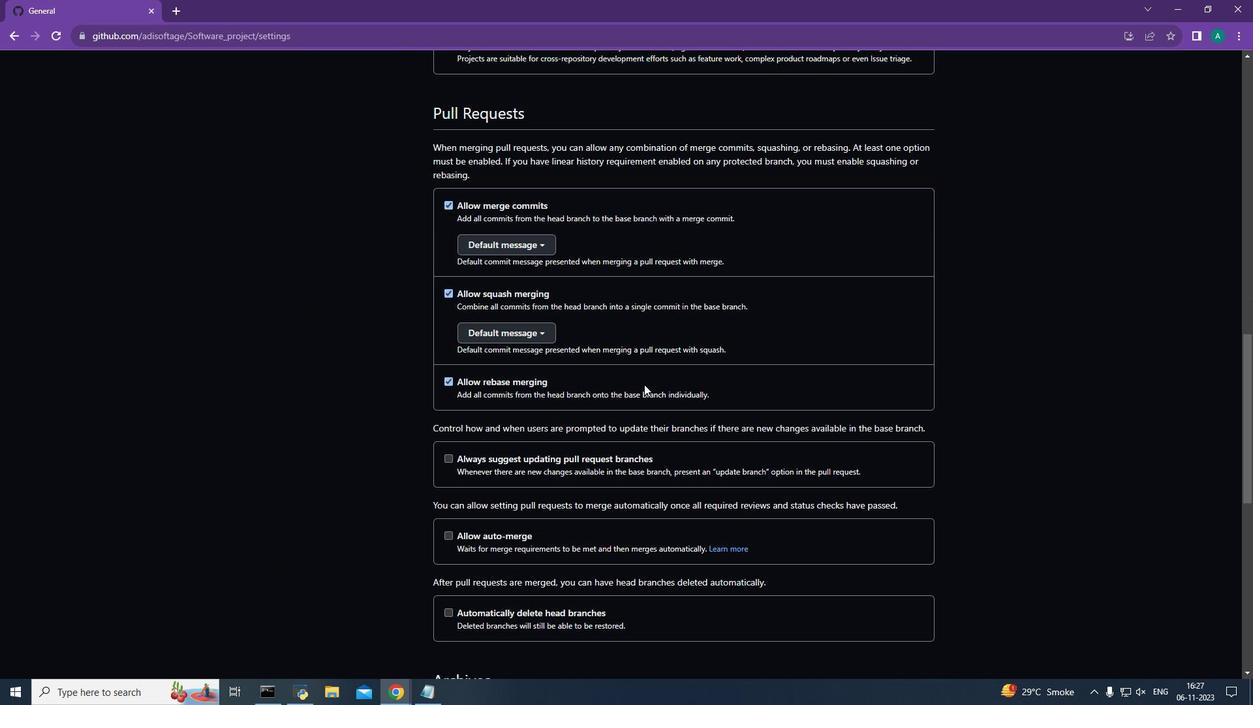 
Action: Mouse moved to (638, 377)
Screenshot: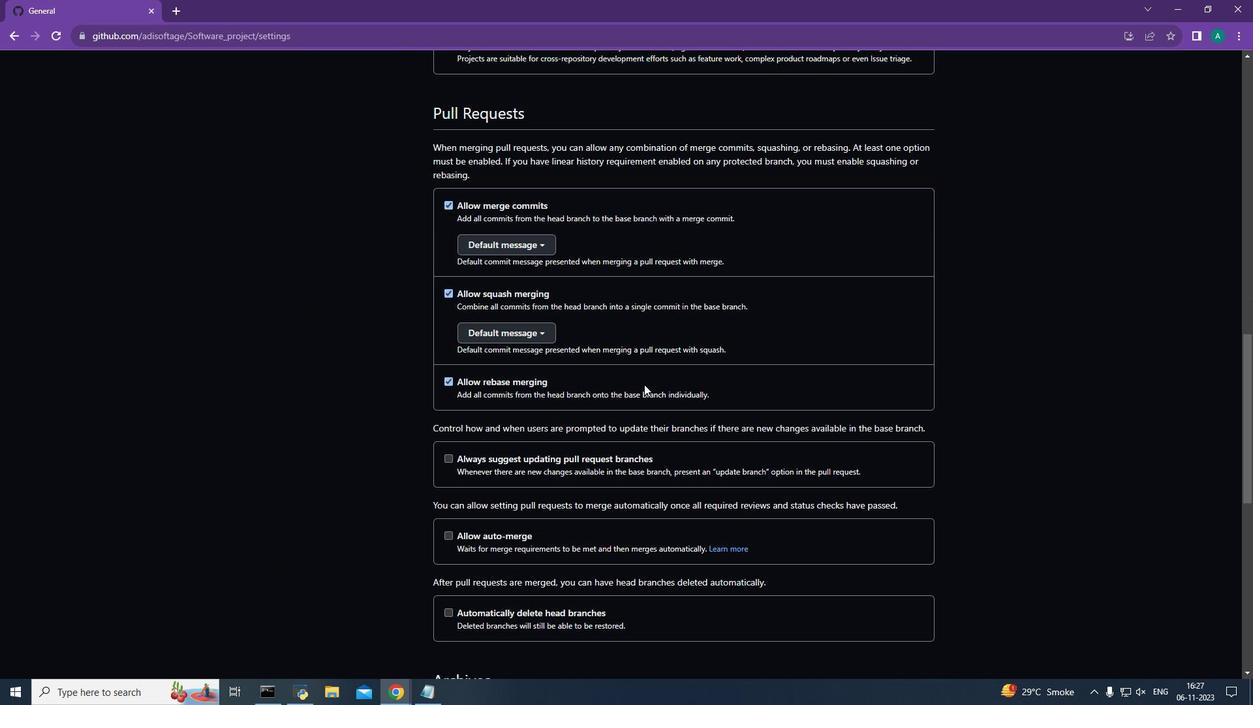
Action: Mouse scrolled (638, 376) with delta (0, 0)
Screenshot: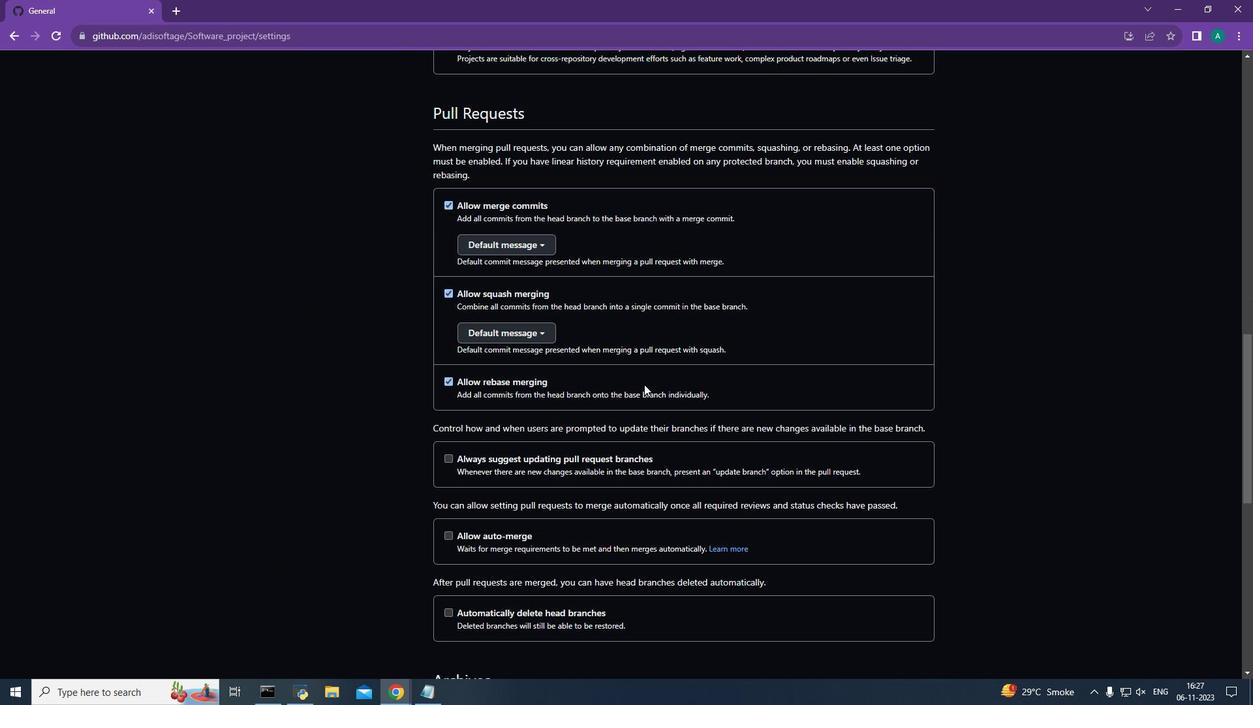 
Action: Mouse moved to (639, 378)
Screenshot: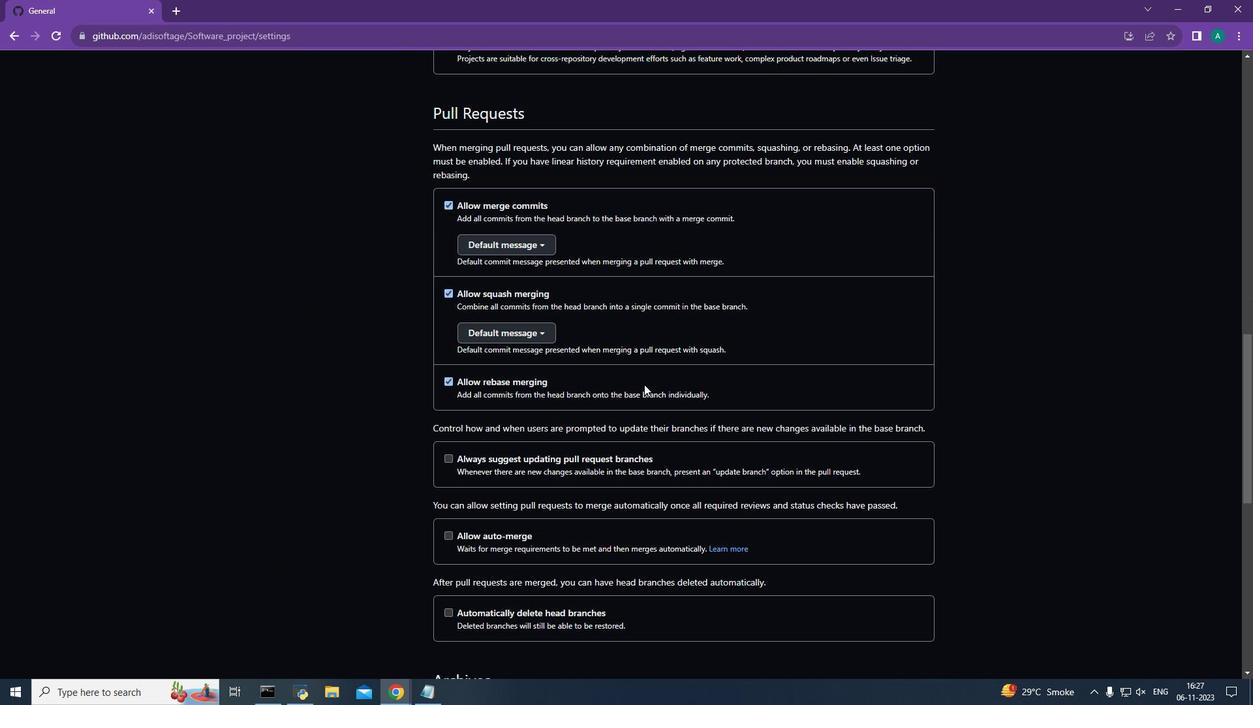 
Action: Mouse scrolled (639, 377) with delta (0, 0)
Screenshot: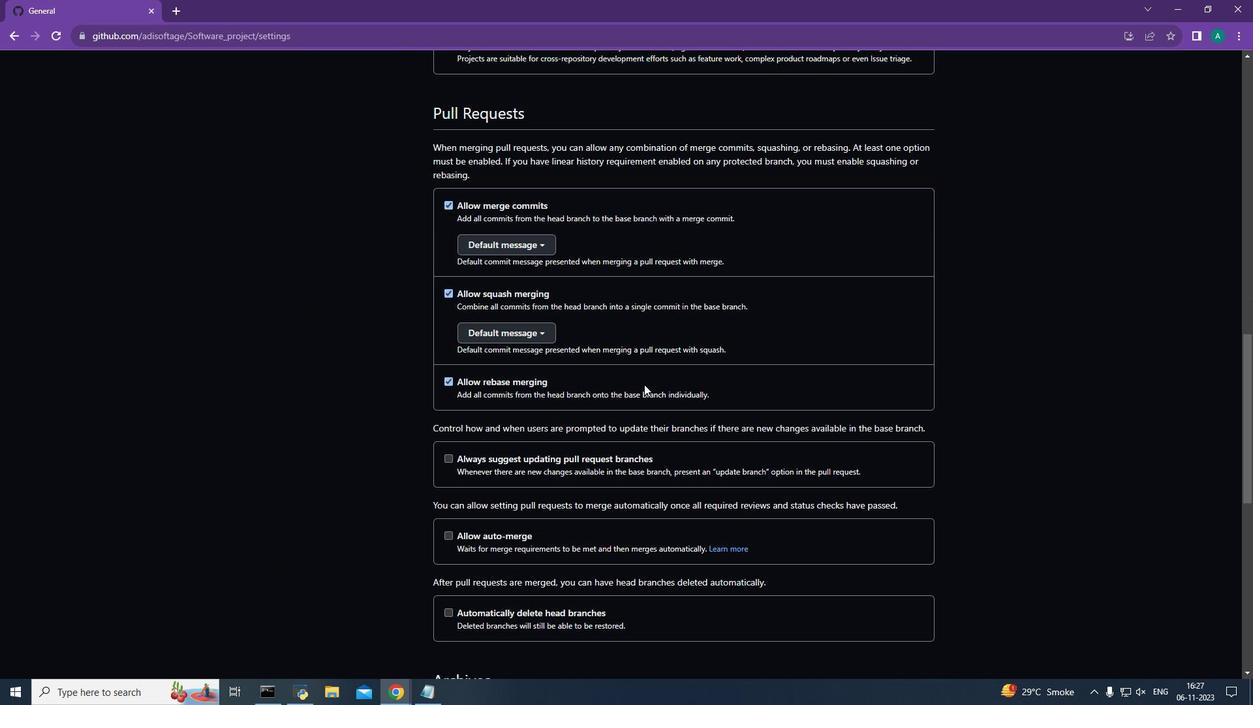 
Action: Mouse scrolled (639, 377) with delta (0, 0)
Screenshot: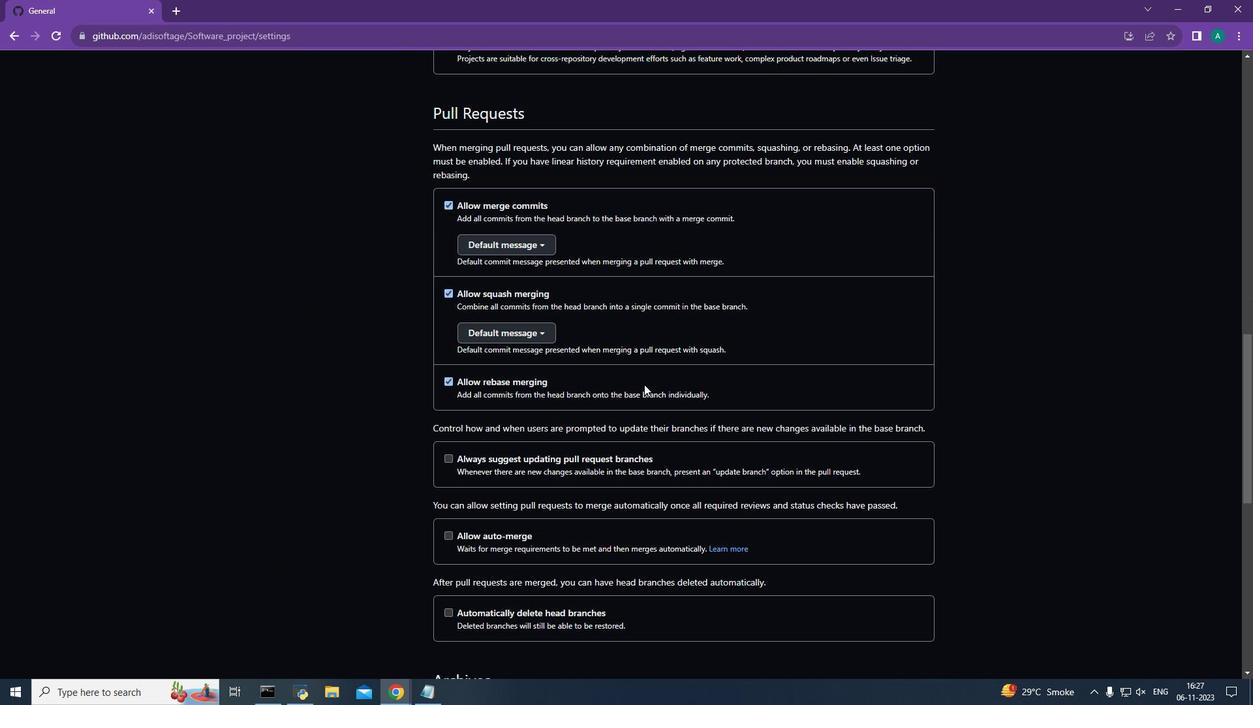 
Action: Mouse scrolled (639, 377) with delta (0, 0)
Screenshot: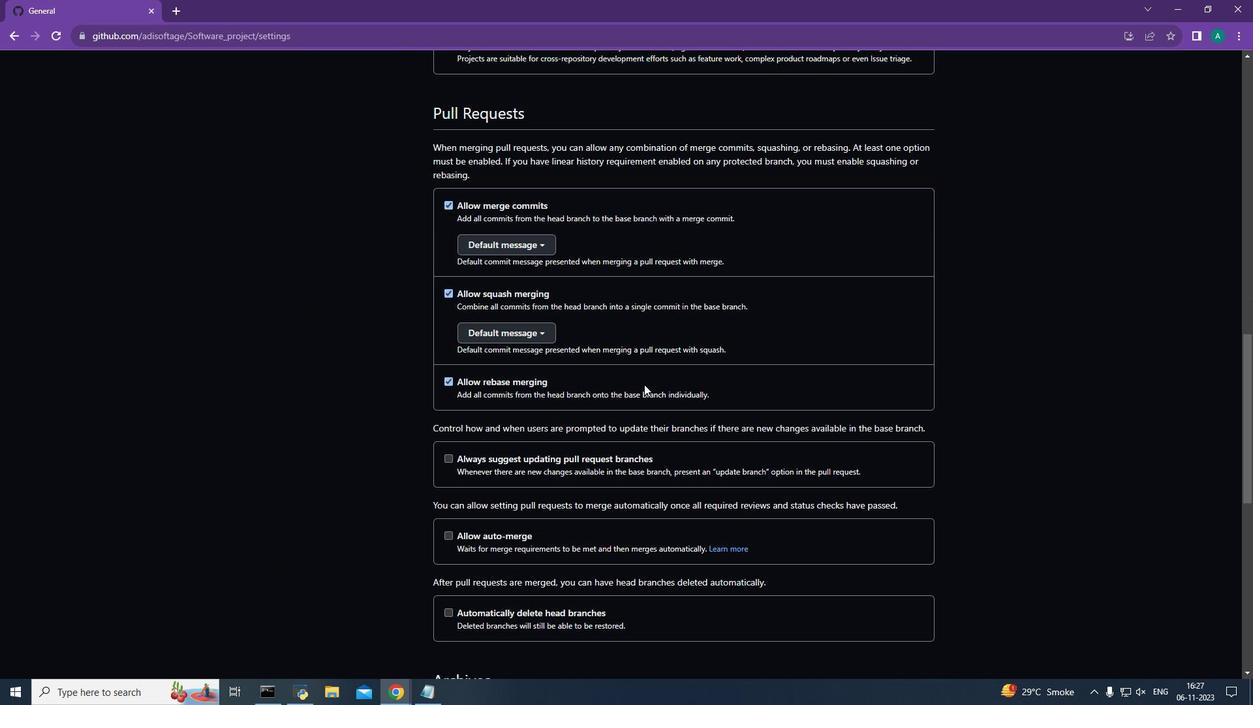 
Action: Mouse moved to (639, 378)
Screenshot: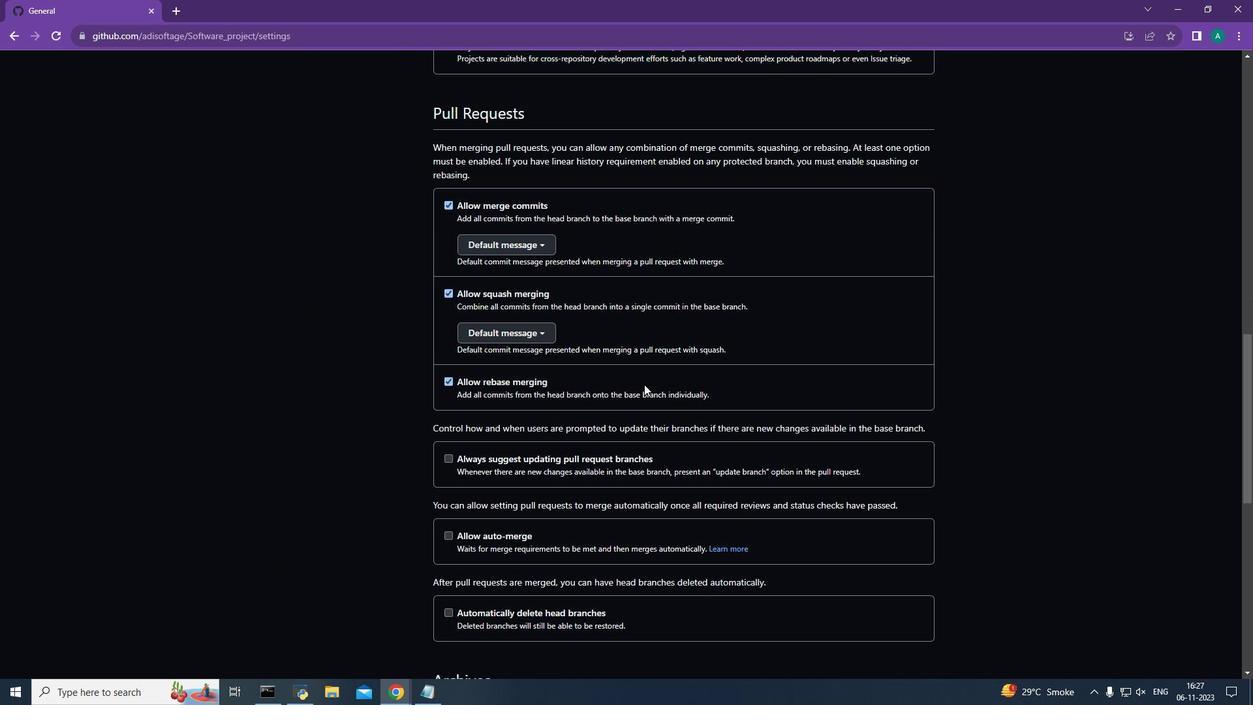 
Action: Mouse scrolled (639, 377) with delta (0, 0)
Screenshot: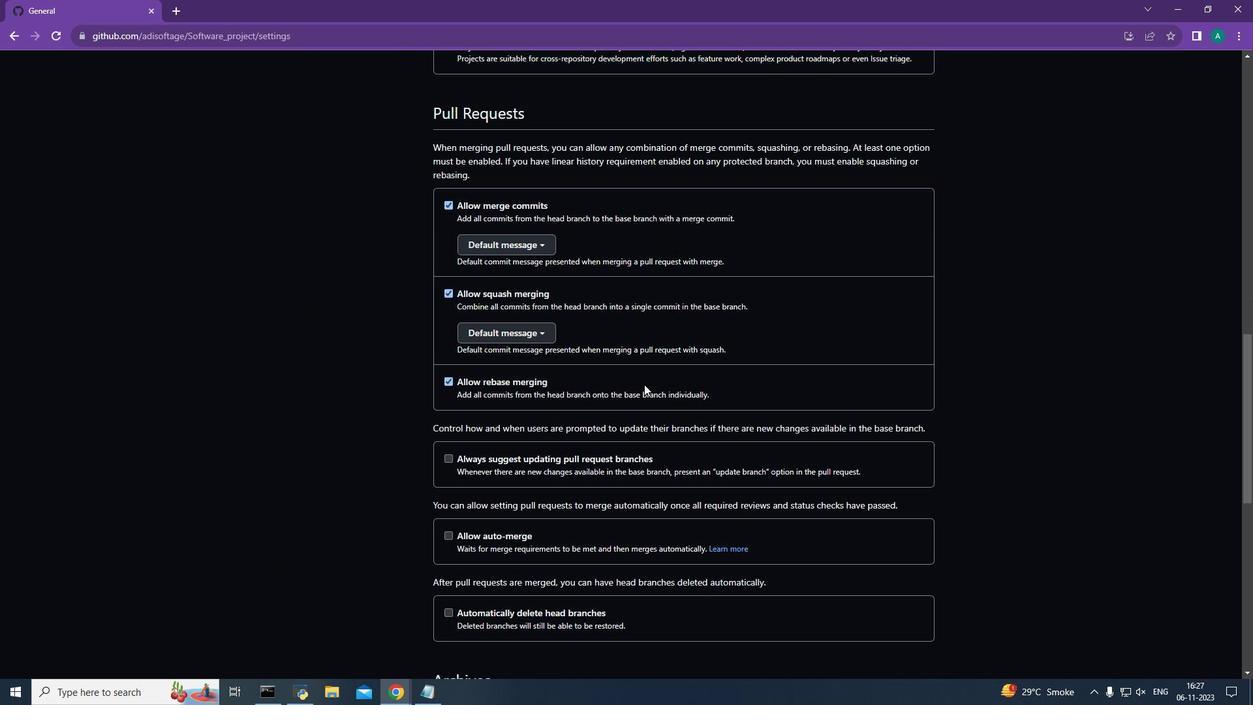 
Action: Mouse moved to (673, 428)
Screenshot: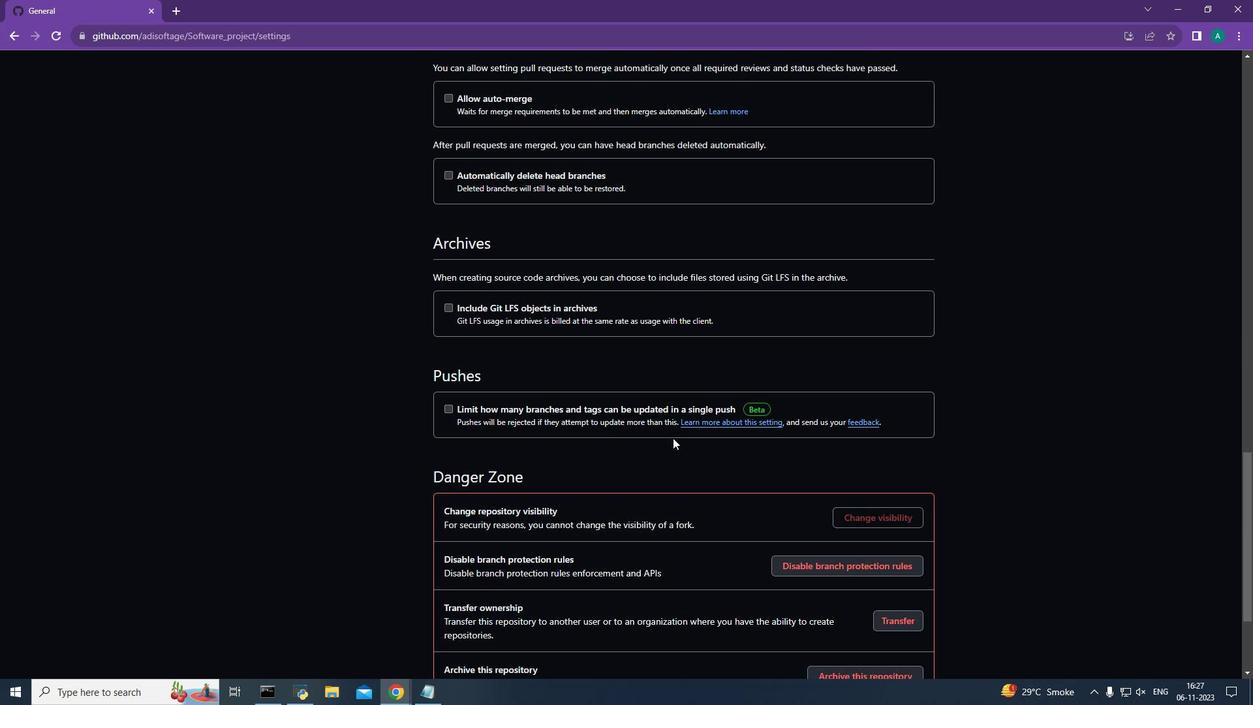
Action: Mouse scrolled (673, 427) with delta (0, 0)
Screenshot: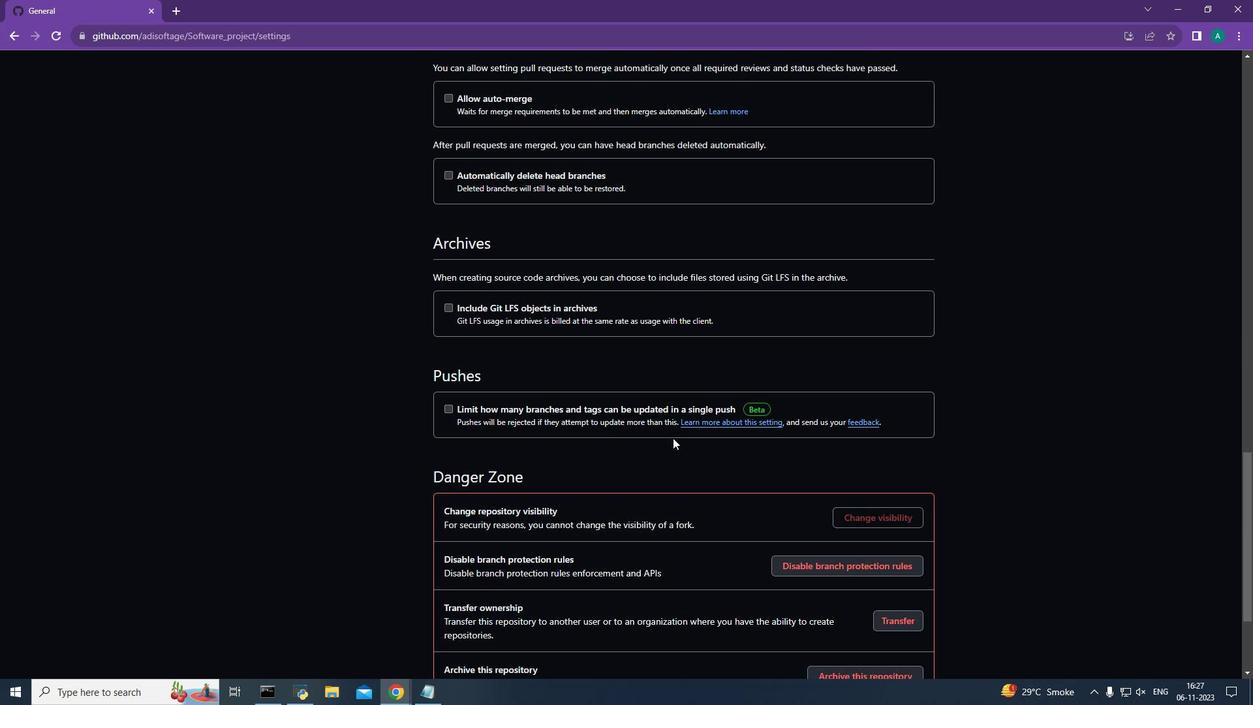 
Action: Mouse moved to (673, 436)
Screenshot: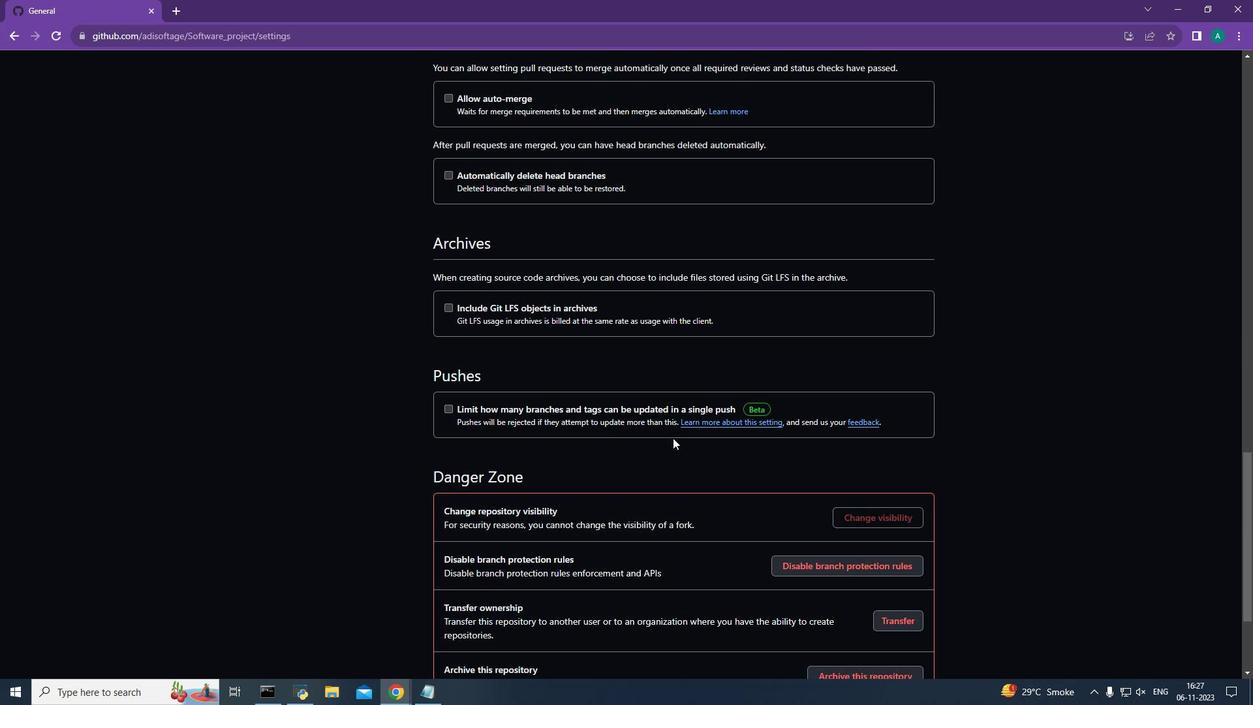 
Action: Mouse scrolled (673, 436) with delta (0, 0)
Screenshot: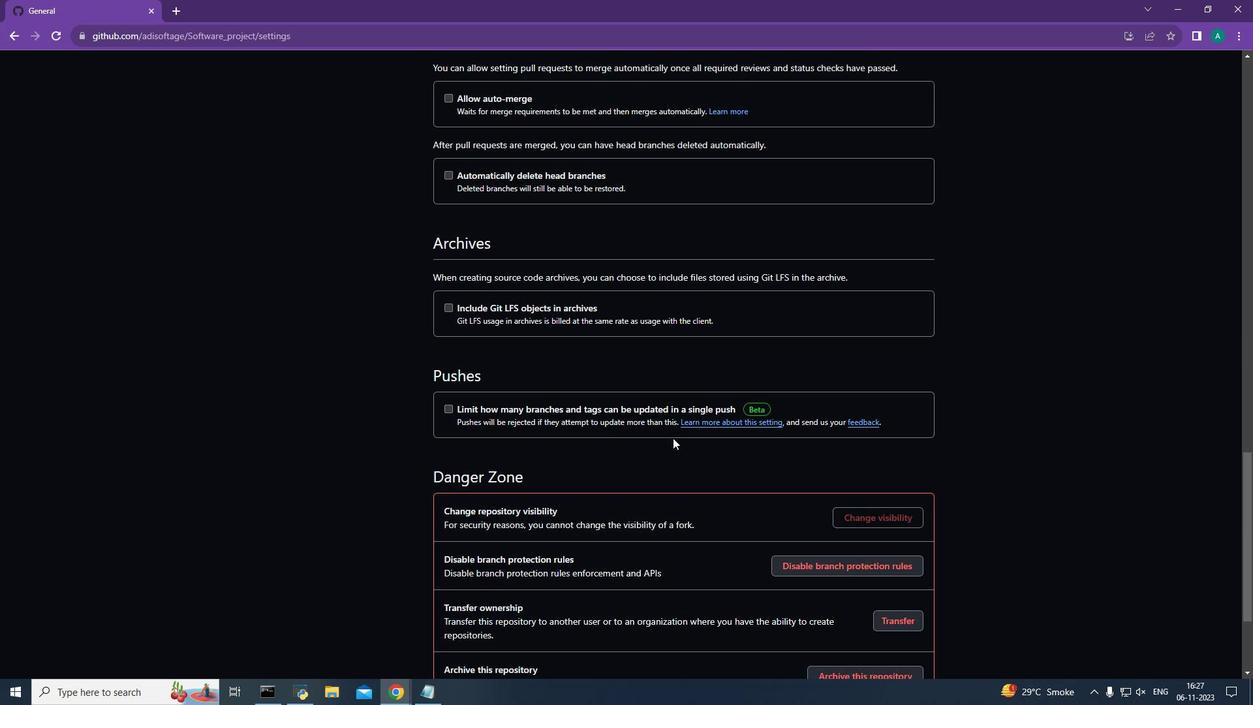 
Action: Mouse moved to (673, 438)
Screenshot: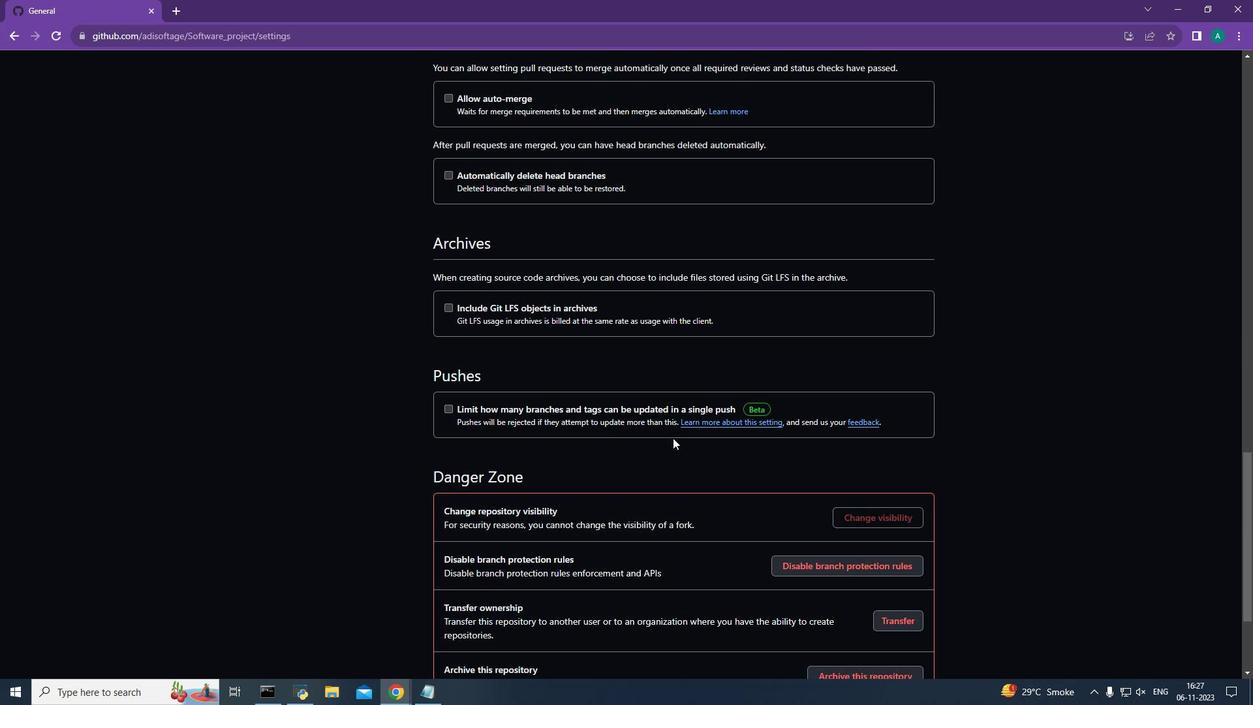 
Action: Mouse scrolled (673, 437) with delta (0, 0)
Screenshot: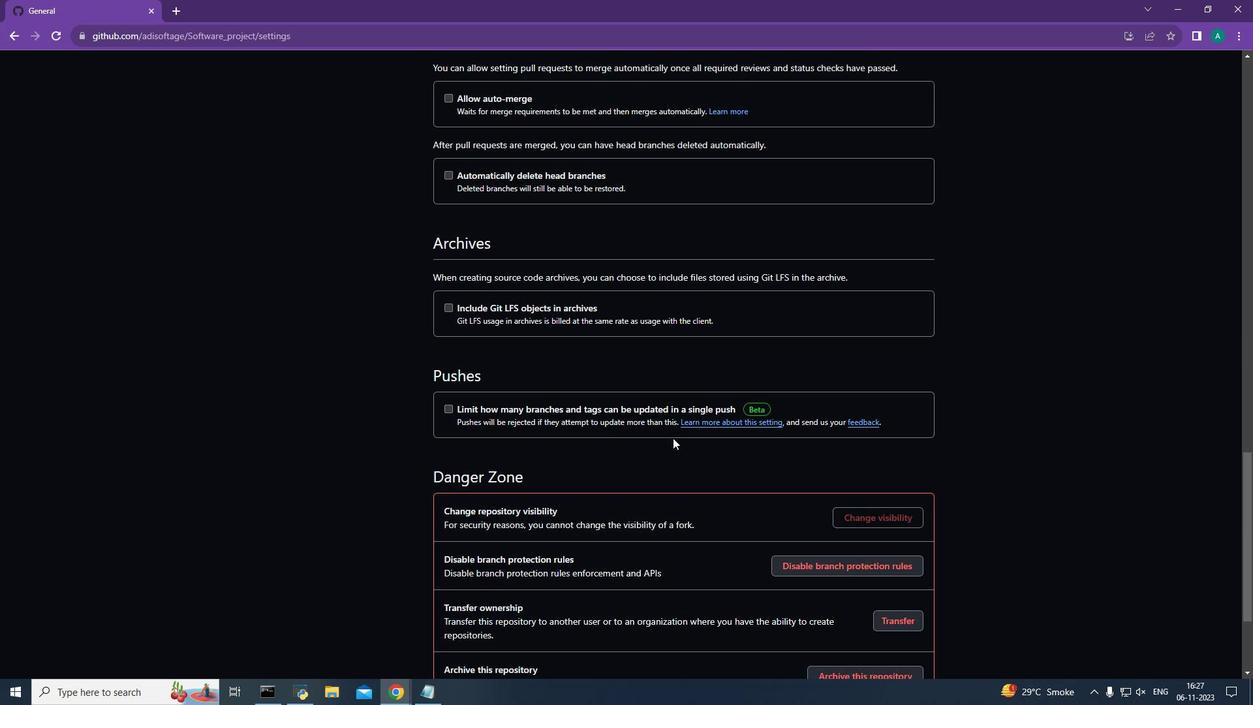 
Action: Mouse scrolled (673, 437) with delta (0, 0)
Screenshot: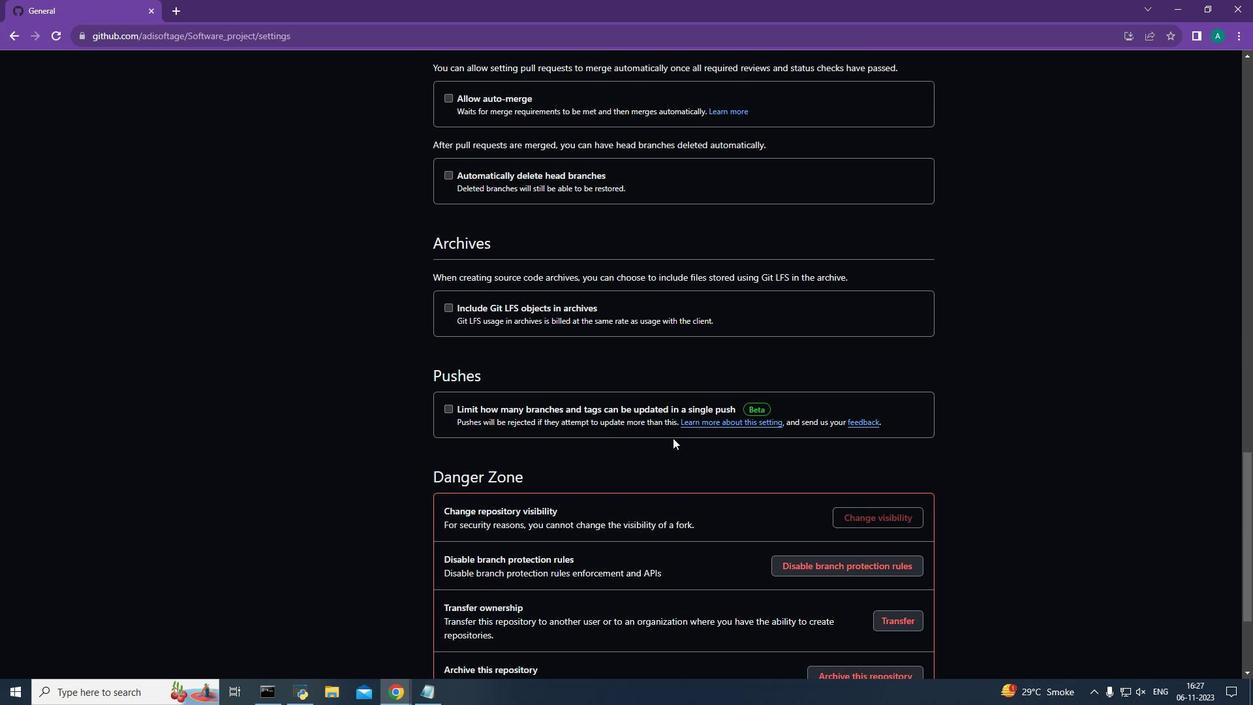 
Action: Mouse scrolled (673, 437) with delta (0, 0)
Screenshot: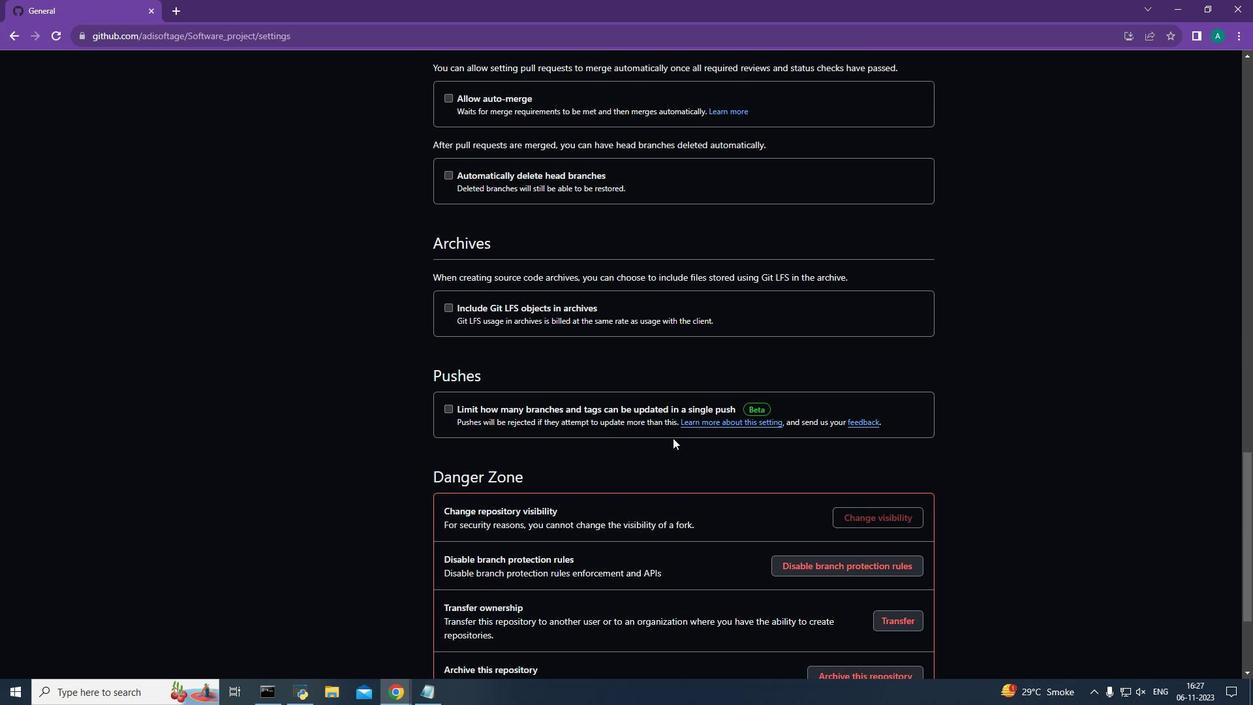 
Action: Mouse scrolled (673, 437) with delta (0, 0)
Screenshot: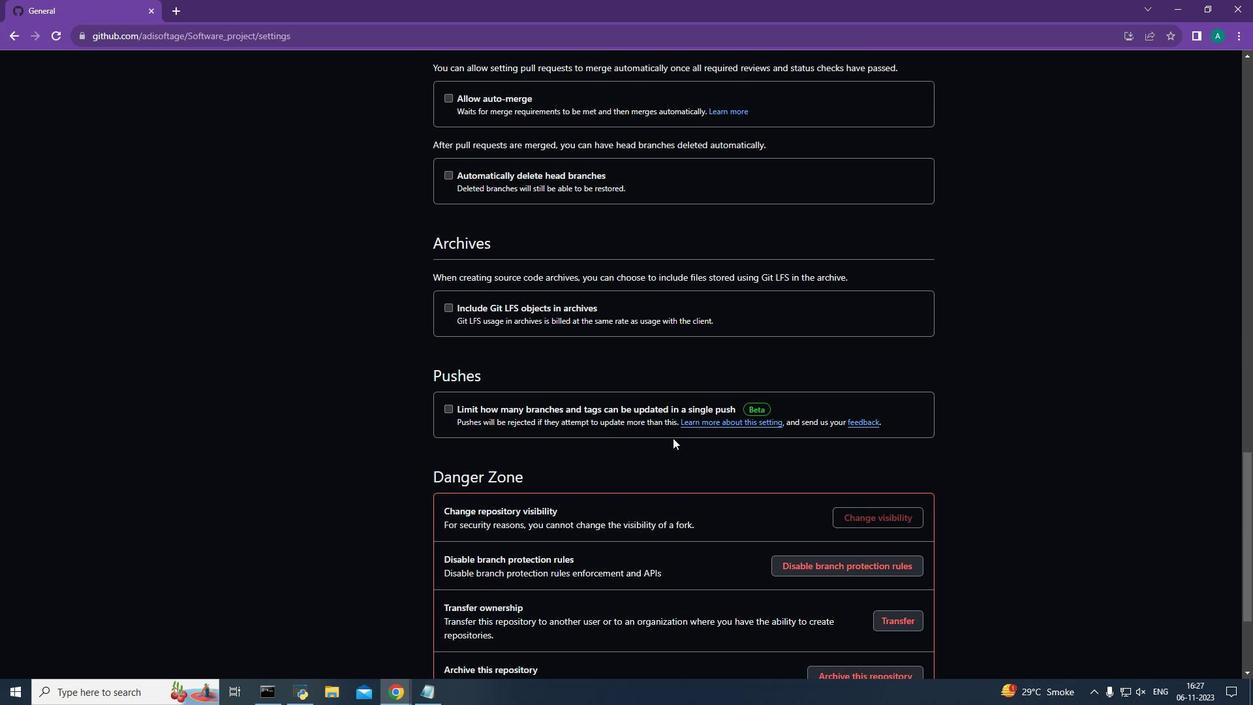 
Action: Mouse scrolled (673, 437) with delta (0, 0)
Screenshot: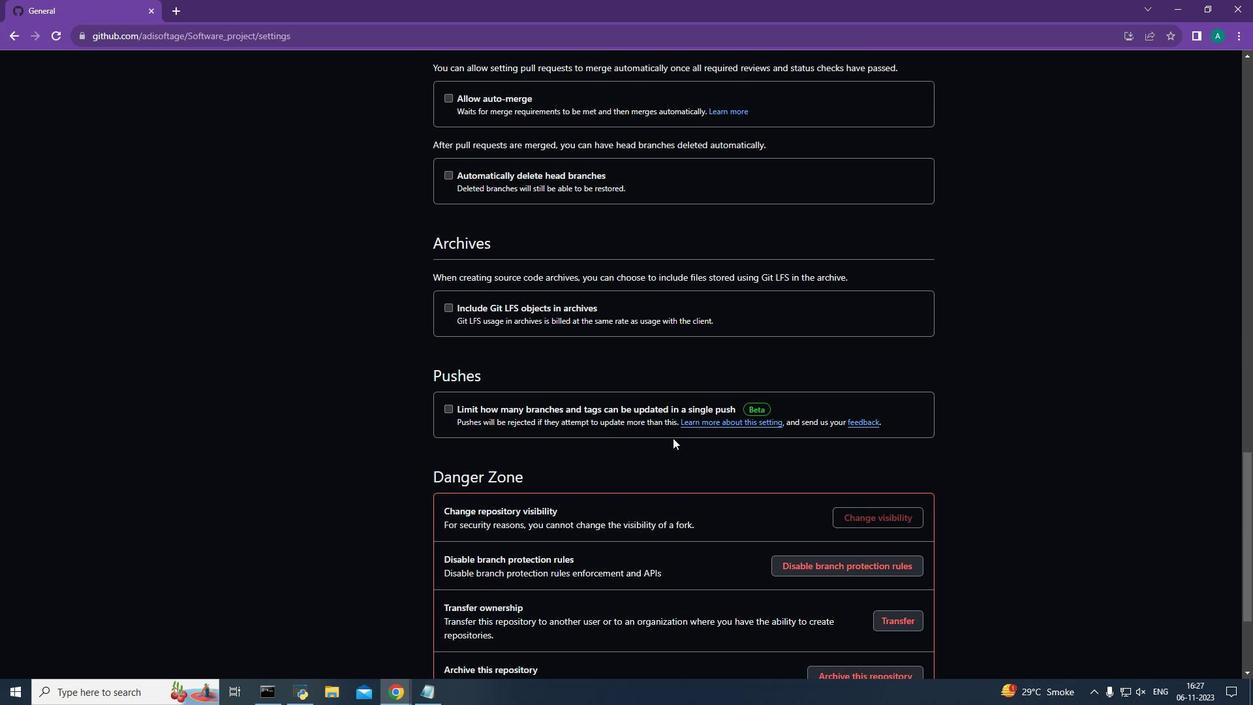 
Action: Mouse moved to (873, 554)
Screenshot: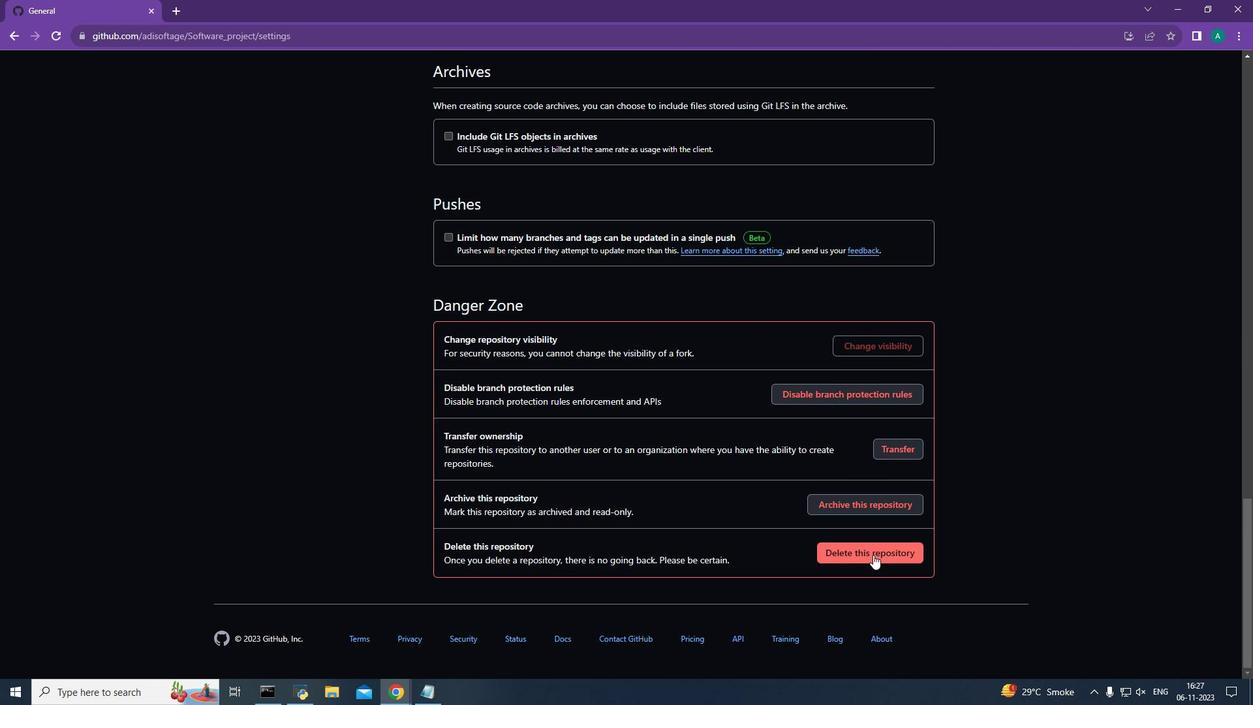 
Action: Mouse pressed left at (873, 554)
Screenshot: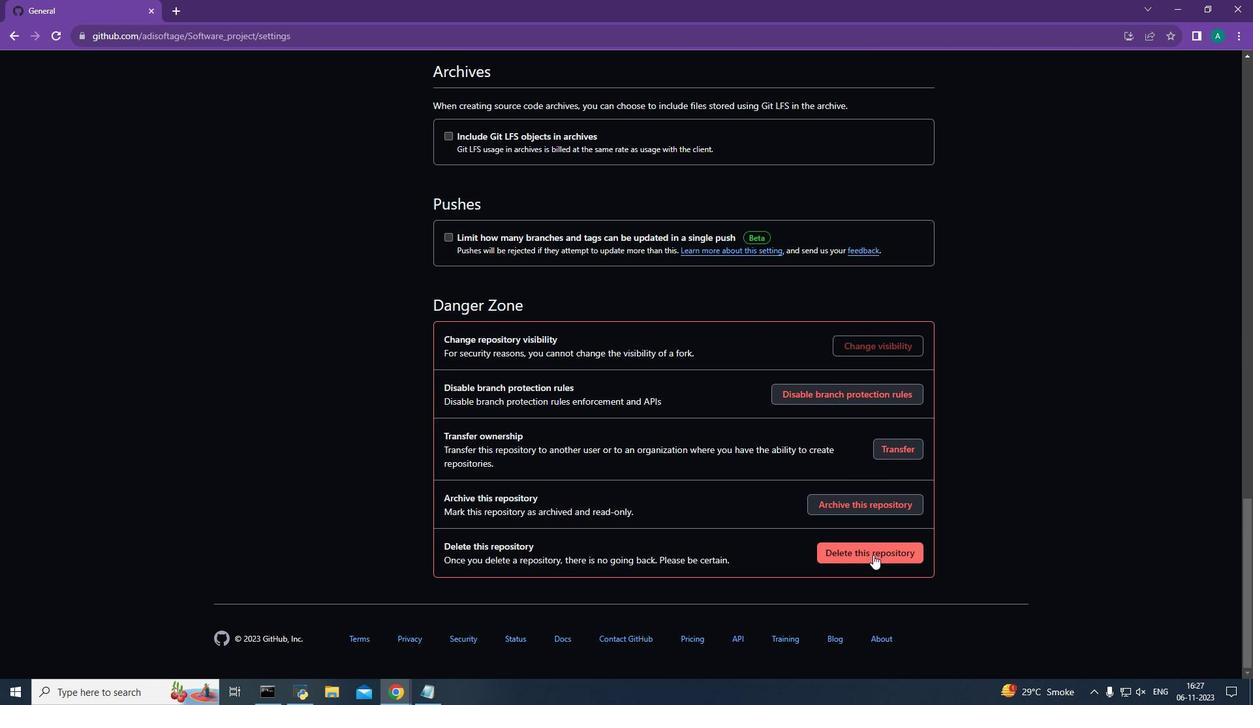 
Action: Mouse moved to (629, 414)
Screenshot: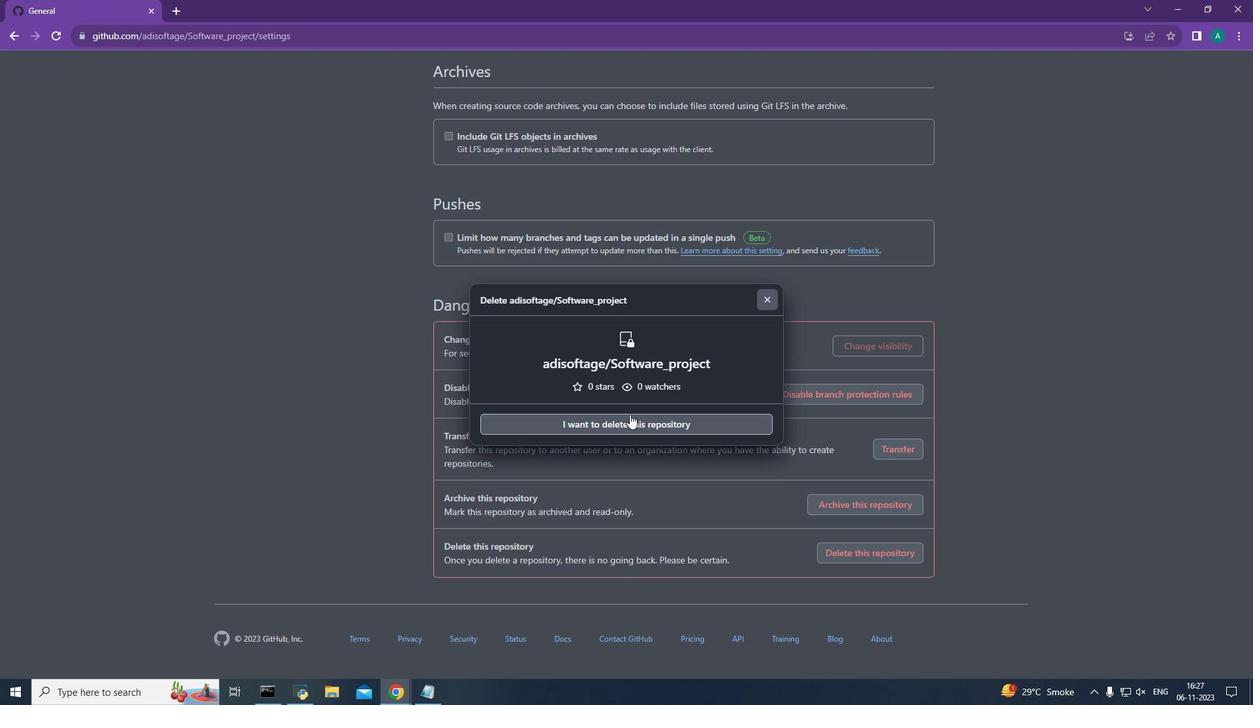 
Action: Mouse pressed left at (629, 414)
Screenshot: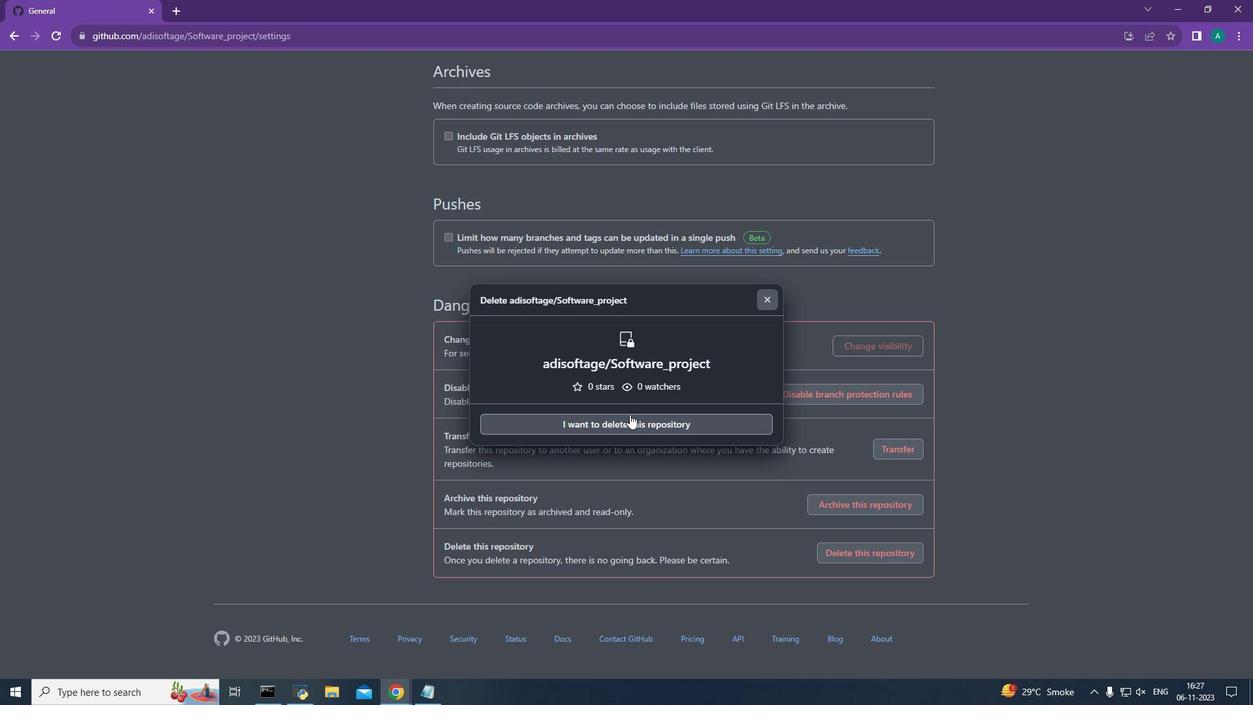 
Action: Mouse moved to (641, 484)
Screenshot: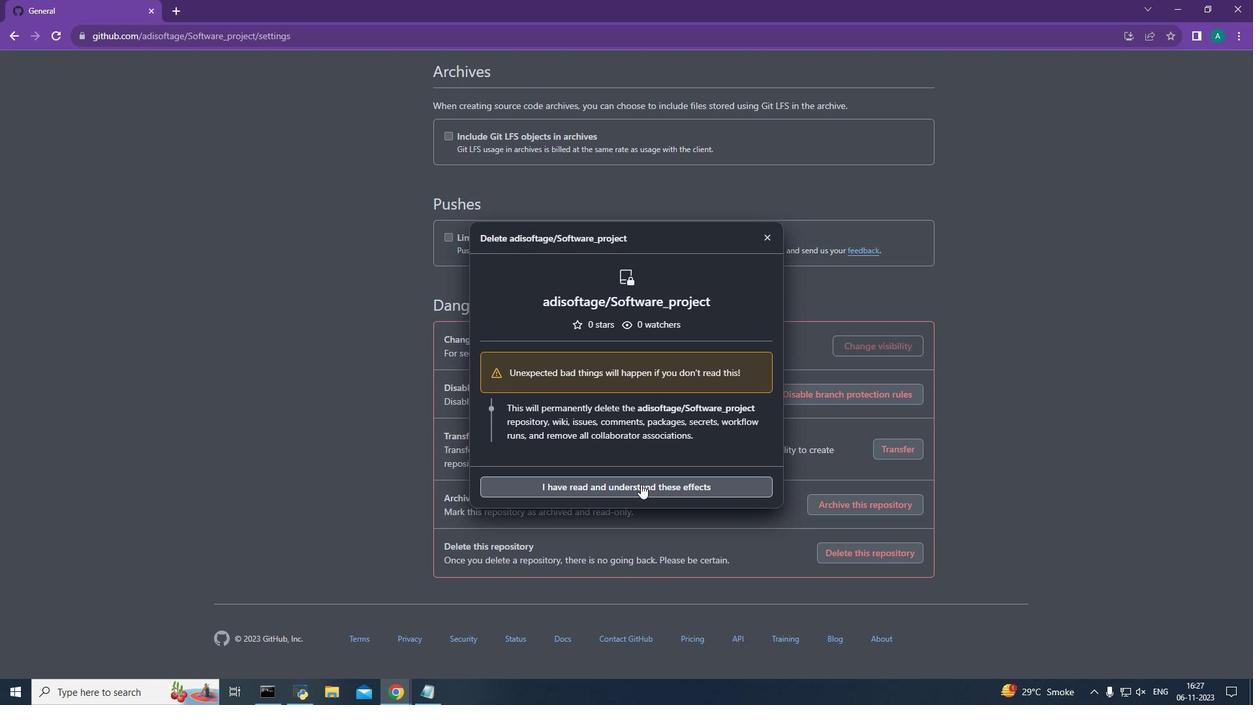 
Action: Mouse pressed left at (641, 484)
Screenshot: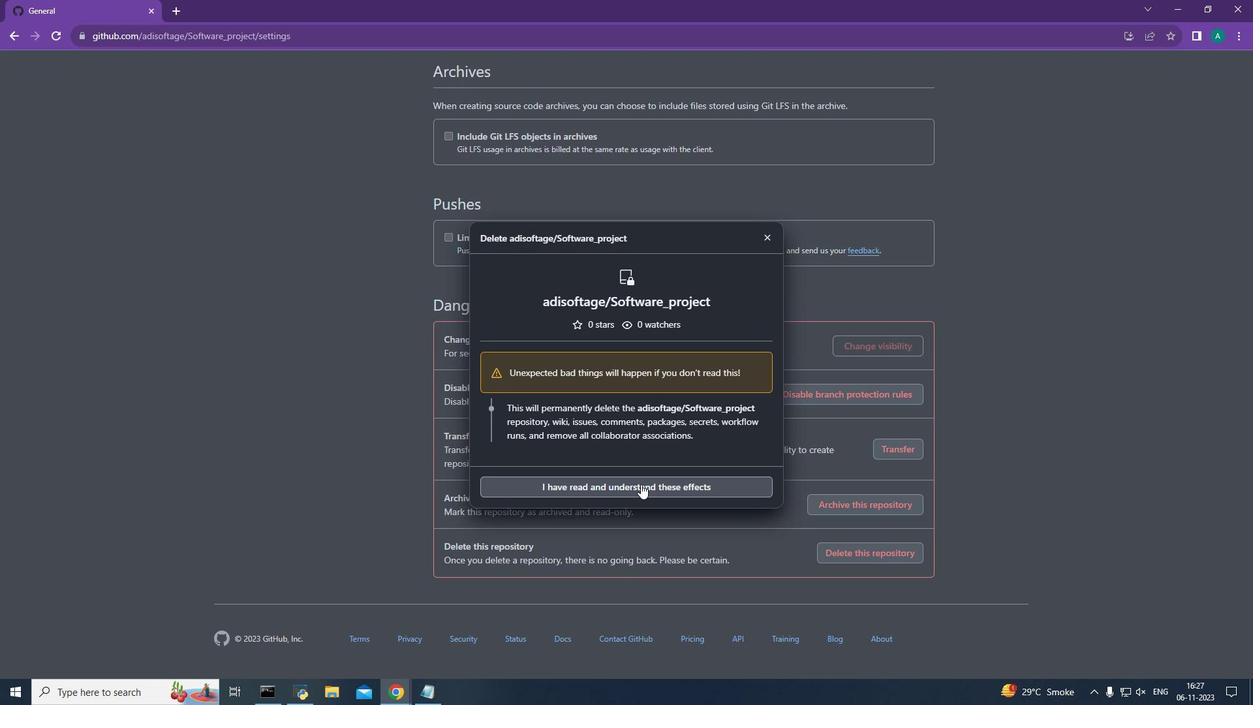 
Action: Mouse moved to (616, 419)
Screenshot: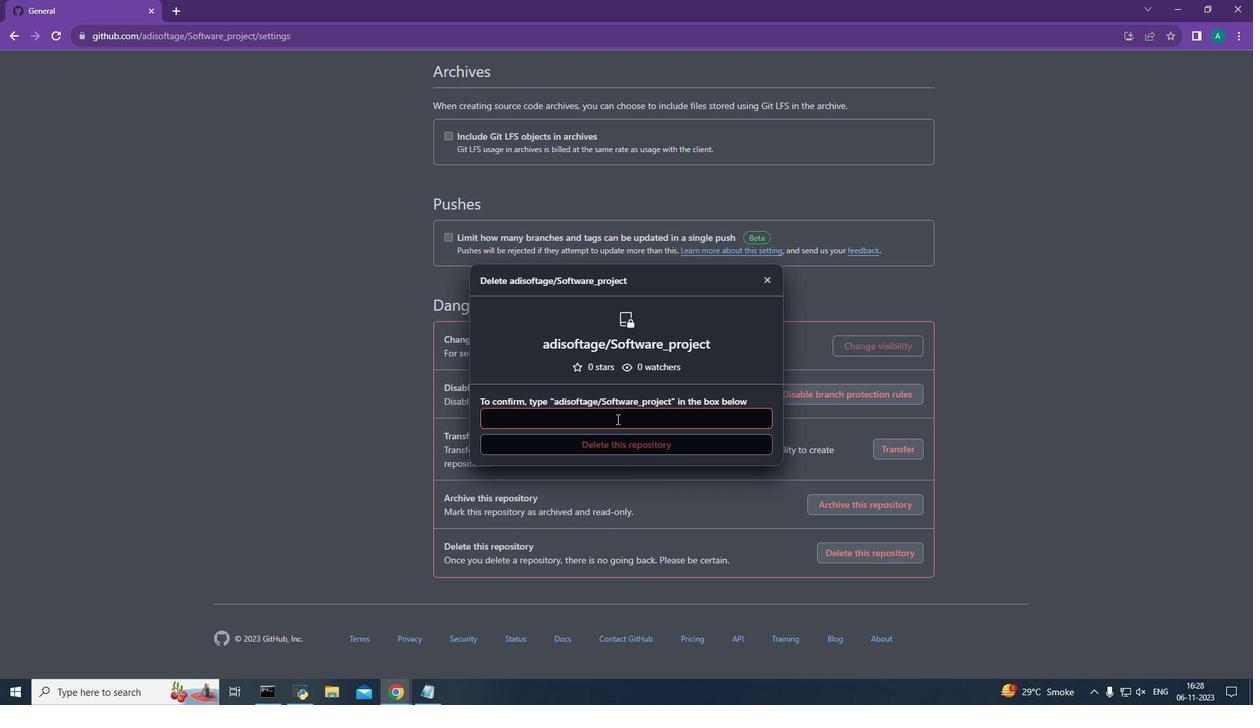 
Action: Mouse pressed left at (616, 419)
Screenshot: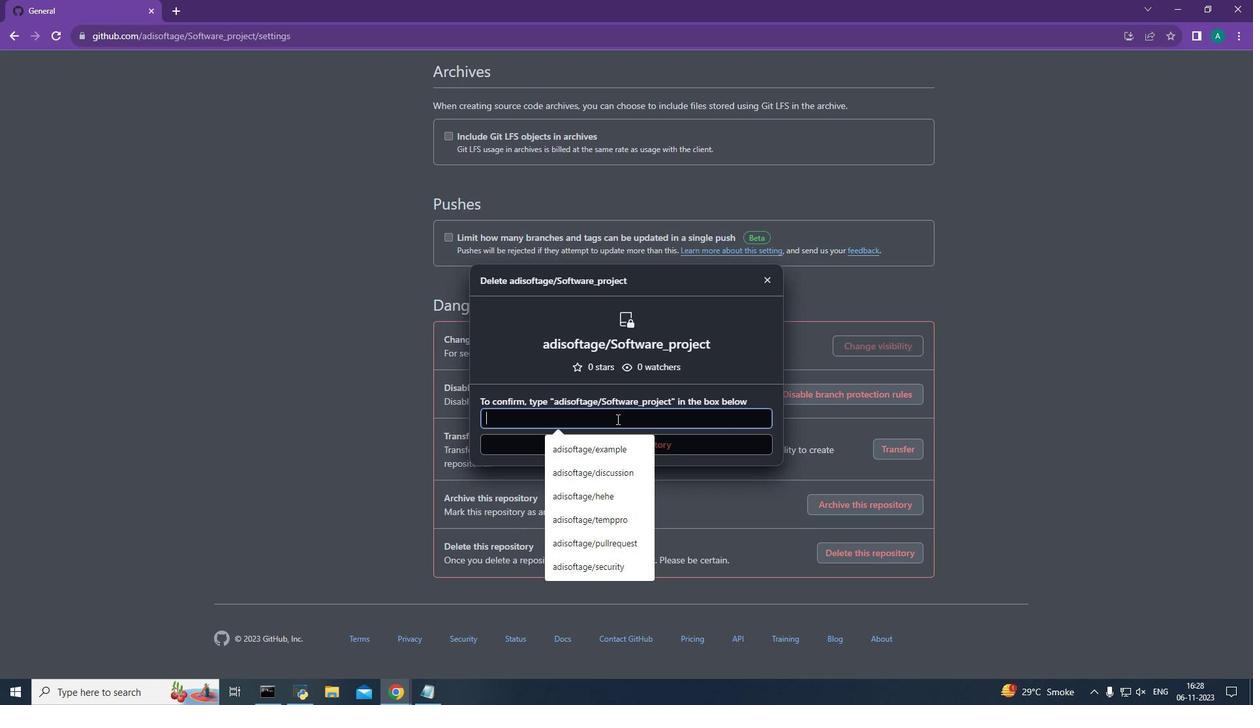 
Action: Key pressed <Key.down><Key.enter><Key.backspace><Key.shift><Key.shift><Key.shift><Key.shift><Key.shift><Key.shift><Key.shift><Key.shift><Key.shift>Software<Key.shift_r>_por<Key.backspace><Key.backspace>roject<Key.tab><Key.enter>
Screenshot: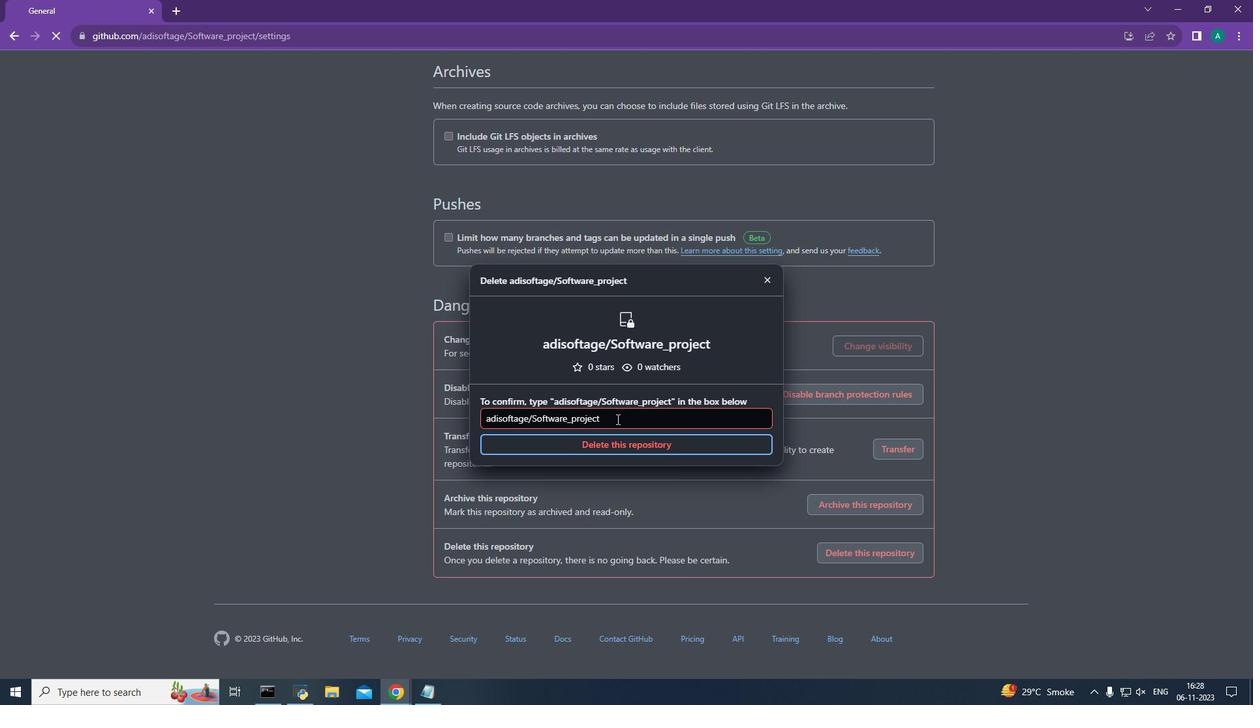 
Action: Mouse moved to (312, 255)
Screenshot: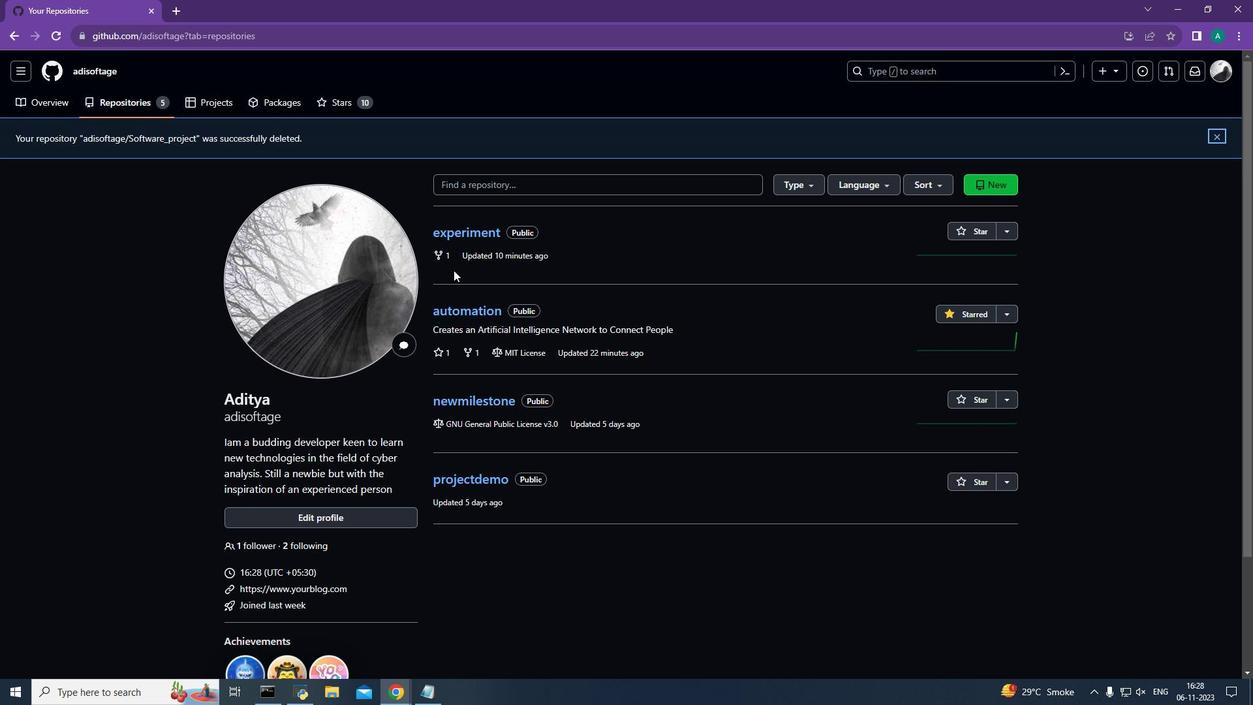 
